 Task: Add Tea Tree Therapy Eucalyptus Chest Rub to the cart.
Action: Mouse pressed left at (332, 127)
Screenshot: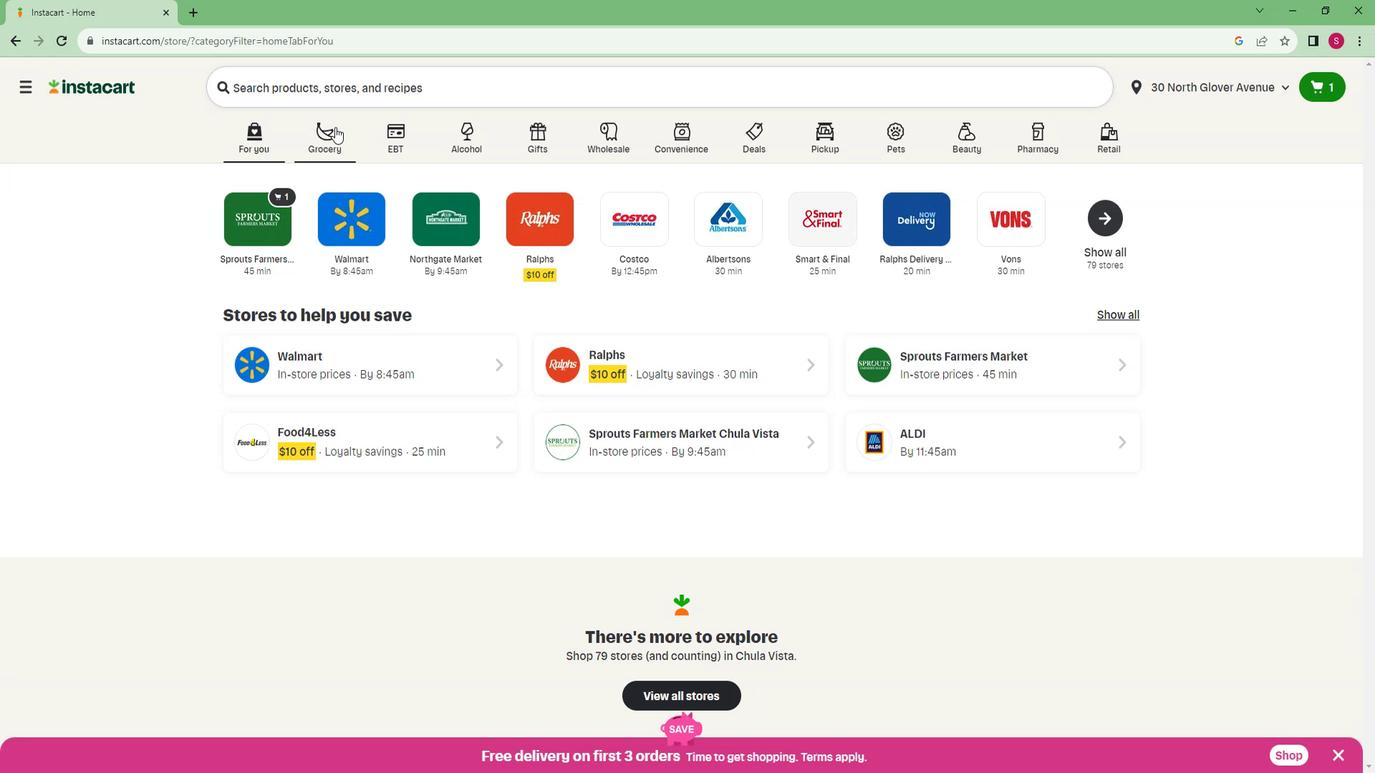 
Action: Mouse moved to (295, 426)
Screenshot: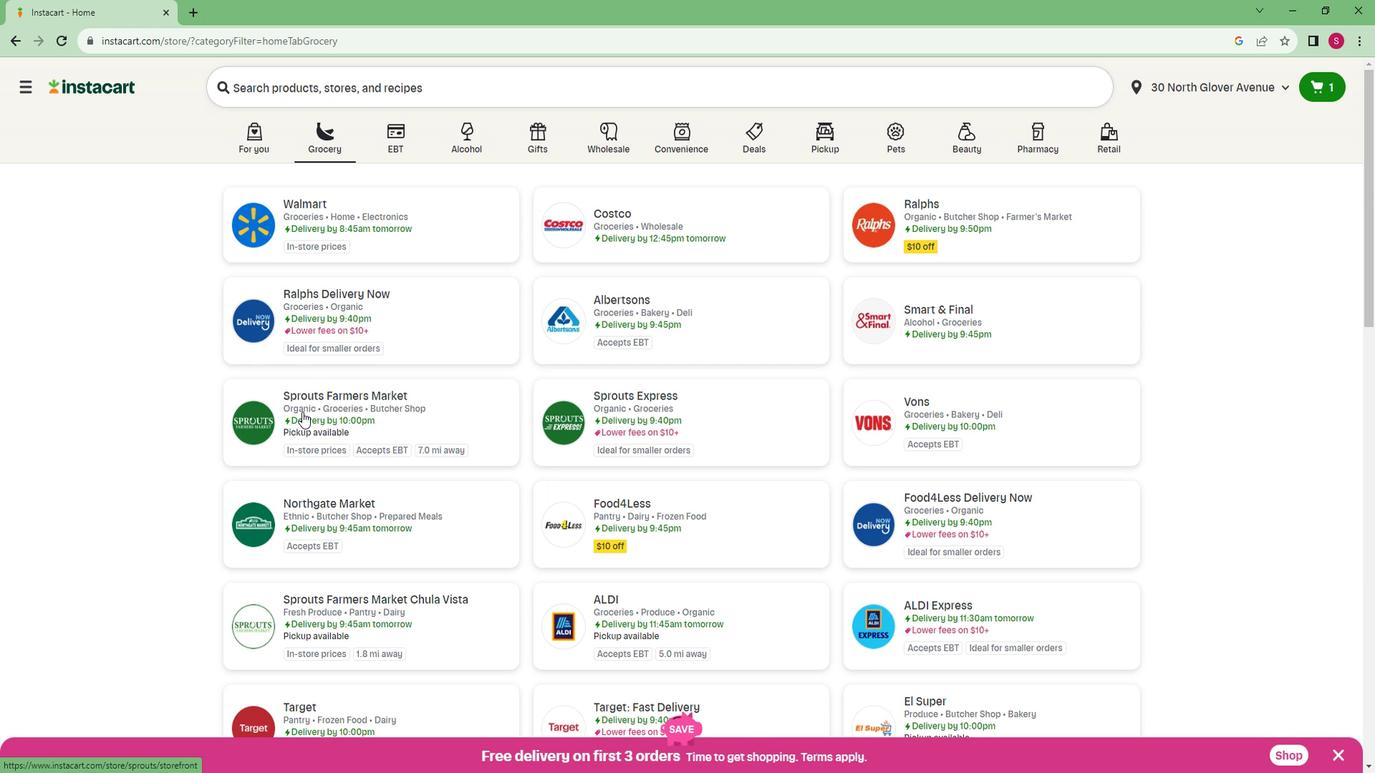 
Action: Mouse pressed left at (295, 426)
Screenshot: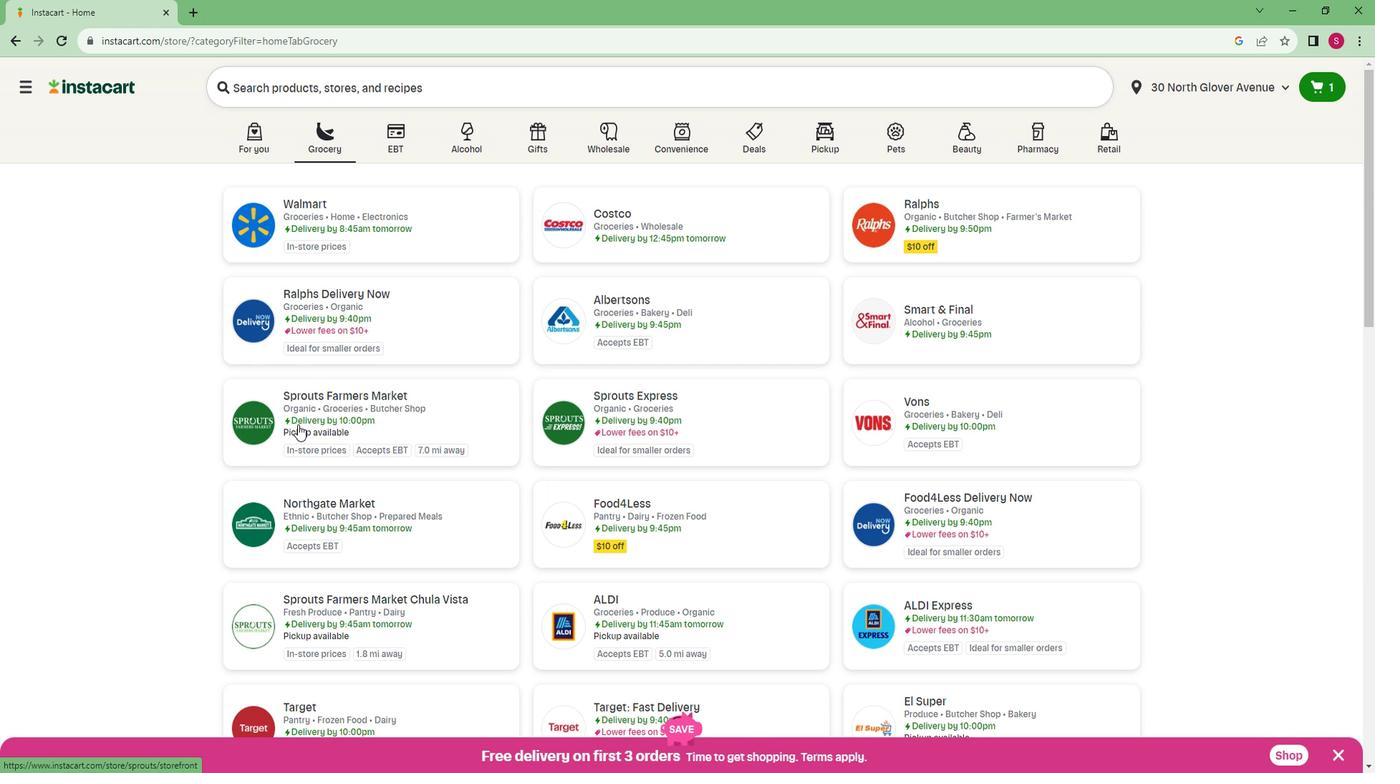 
Action: Mouse moved to (66, 528)
Screenshot: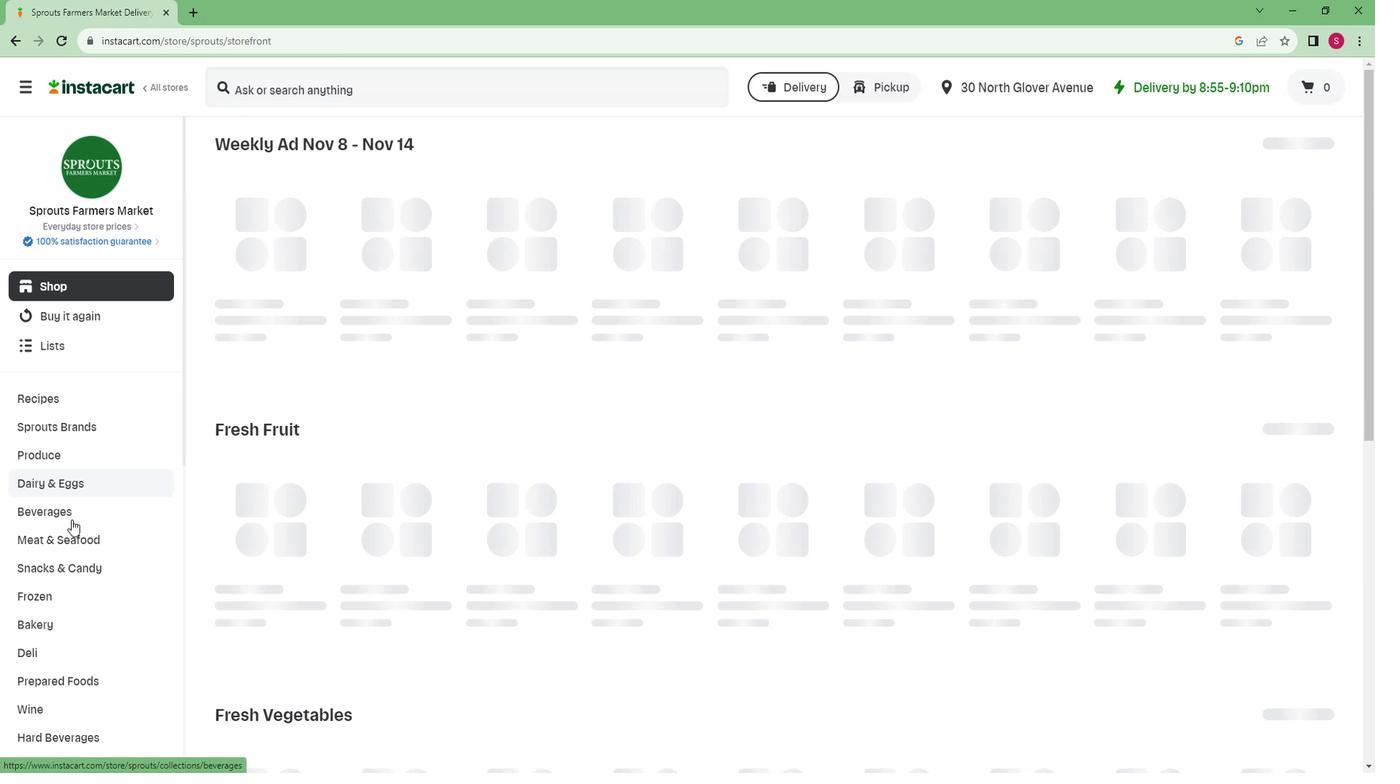 
Action: Mouse scrolled (66, 526) with delta (0, -1)
Screenshot: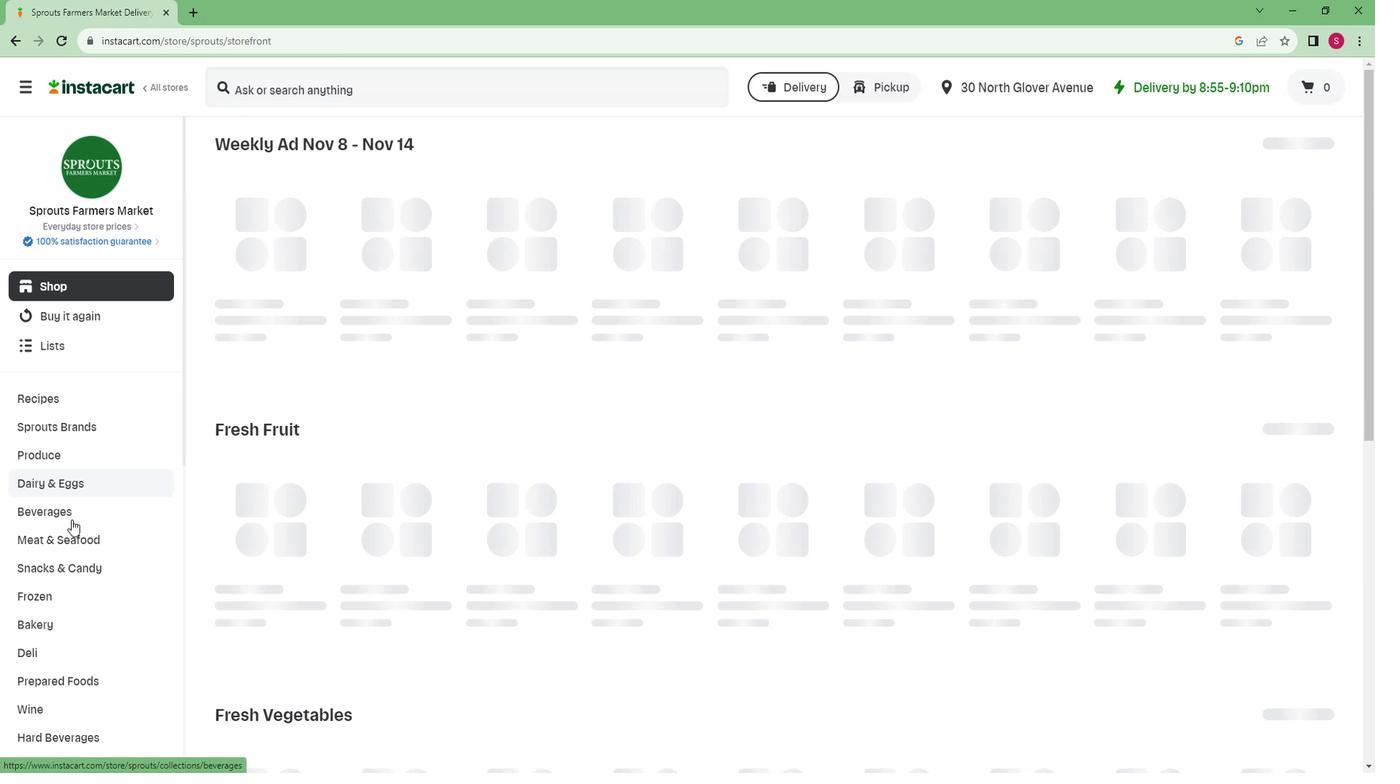 
Action: Mouse moved to (66, 528)
Screenshot: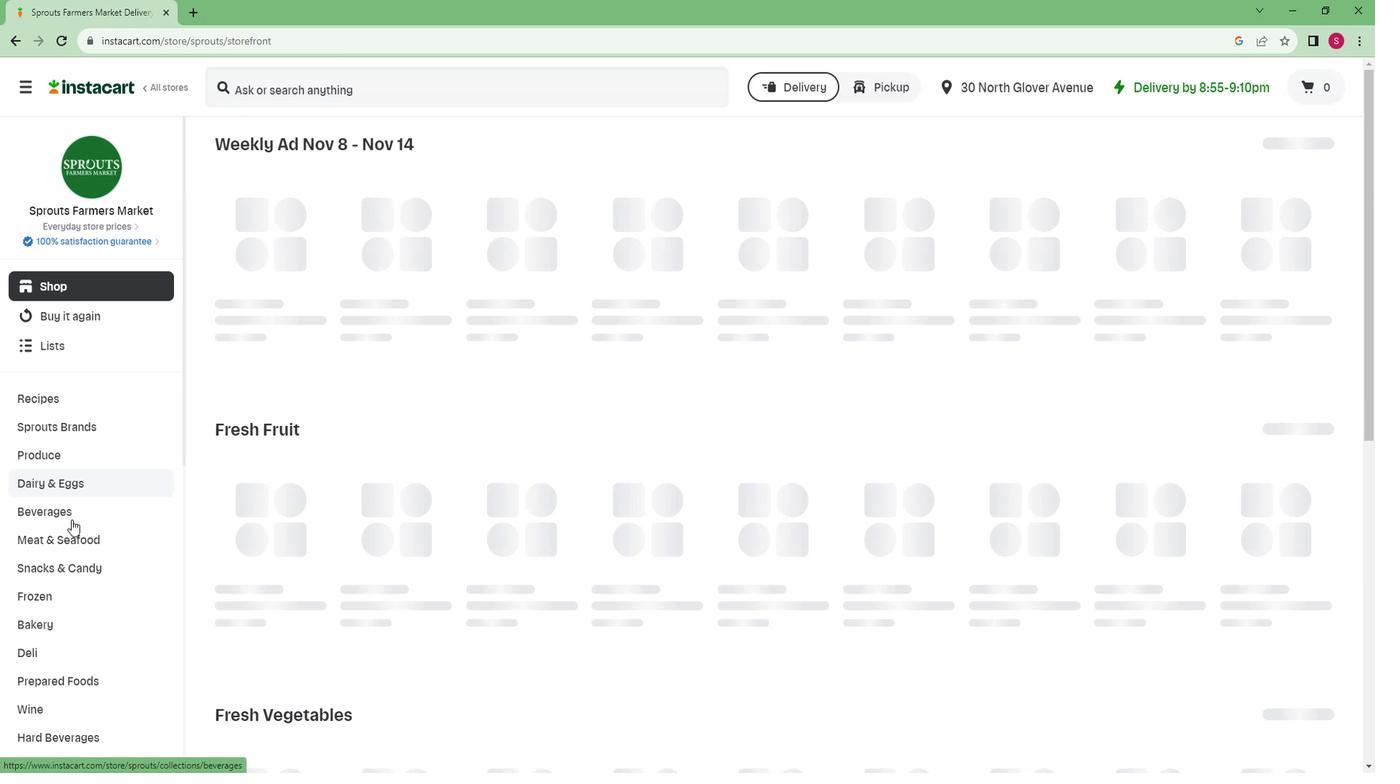 
Action: Mouse scrolled (66, 526) with delta (0, -1)
Screenshot: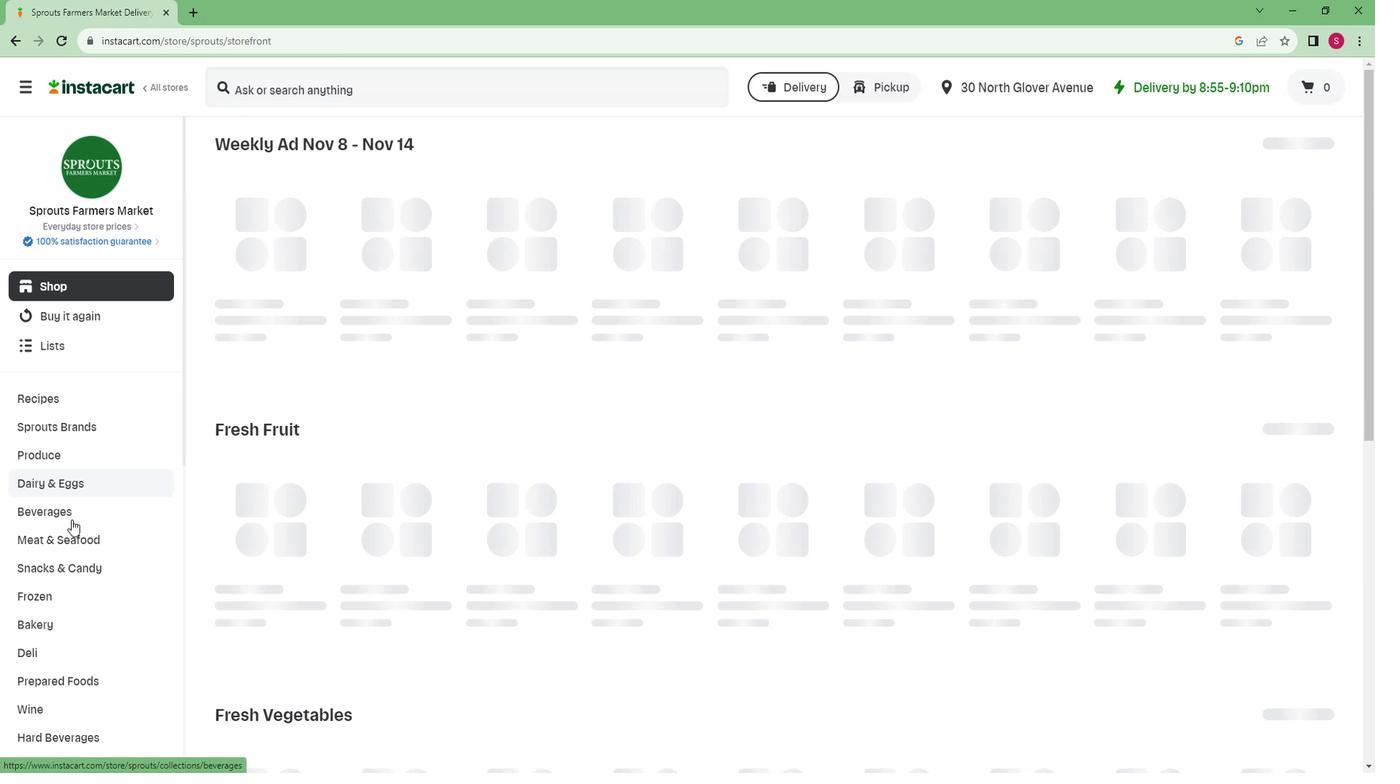 
Action: Mouse scrolled (66, 526) with delta (0, -1)
Screenshot: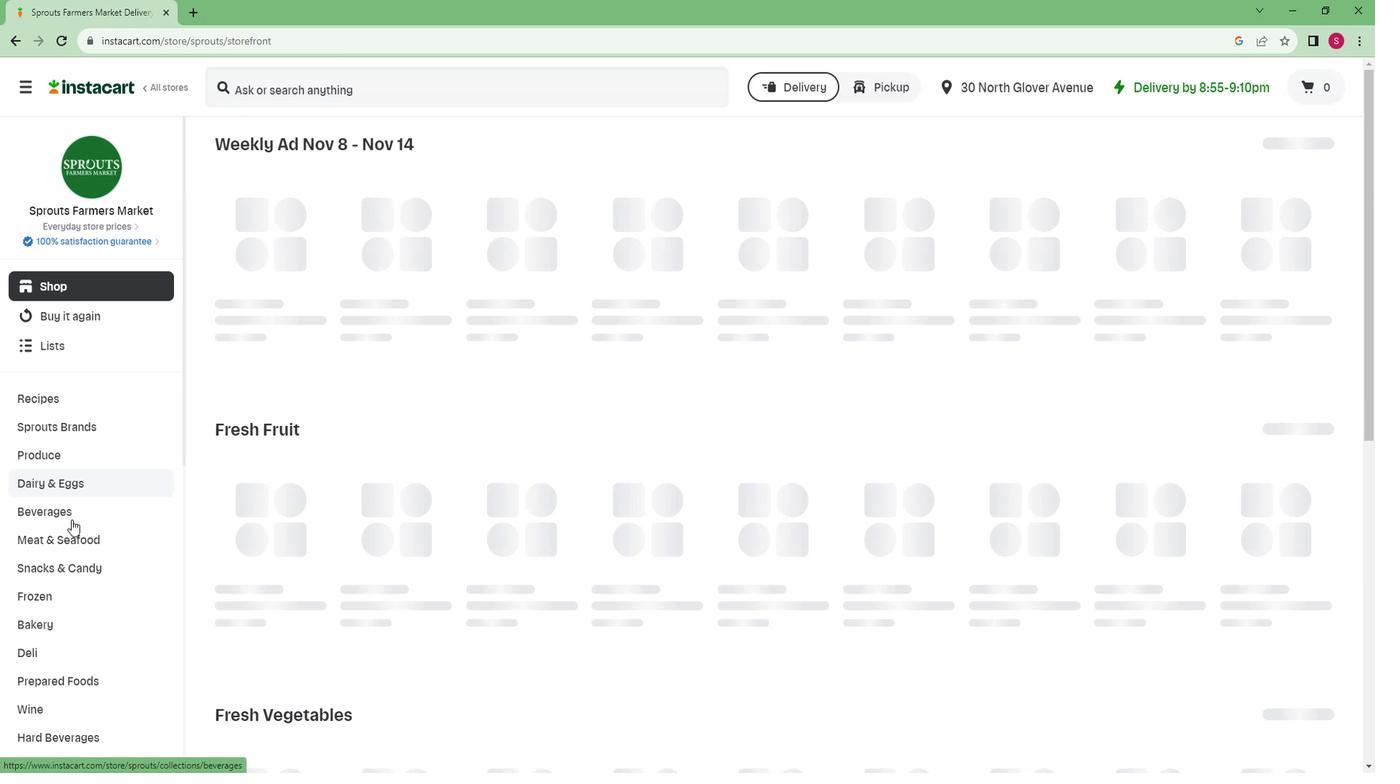 
Action: Mouse moved to (65, 528)
Screenshot: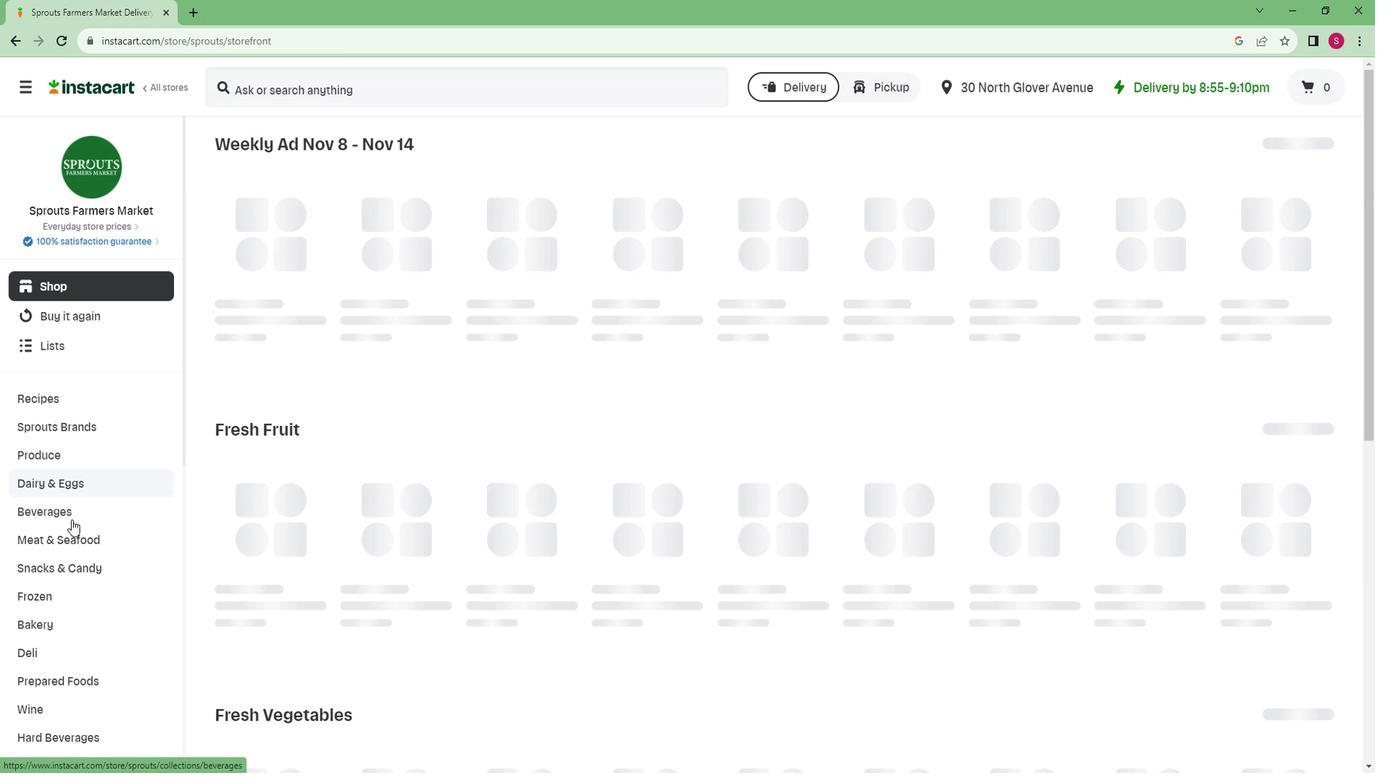 
Action: Mouse scrolled (65, 528) with delta (0, 0)
Screenshot: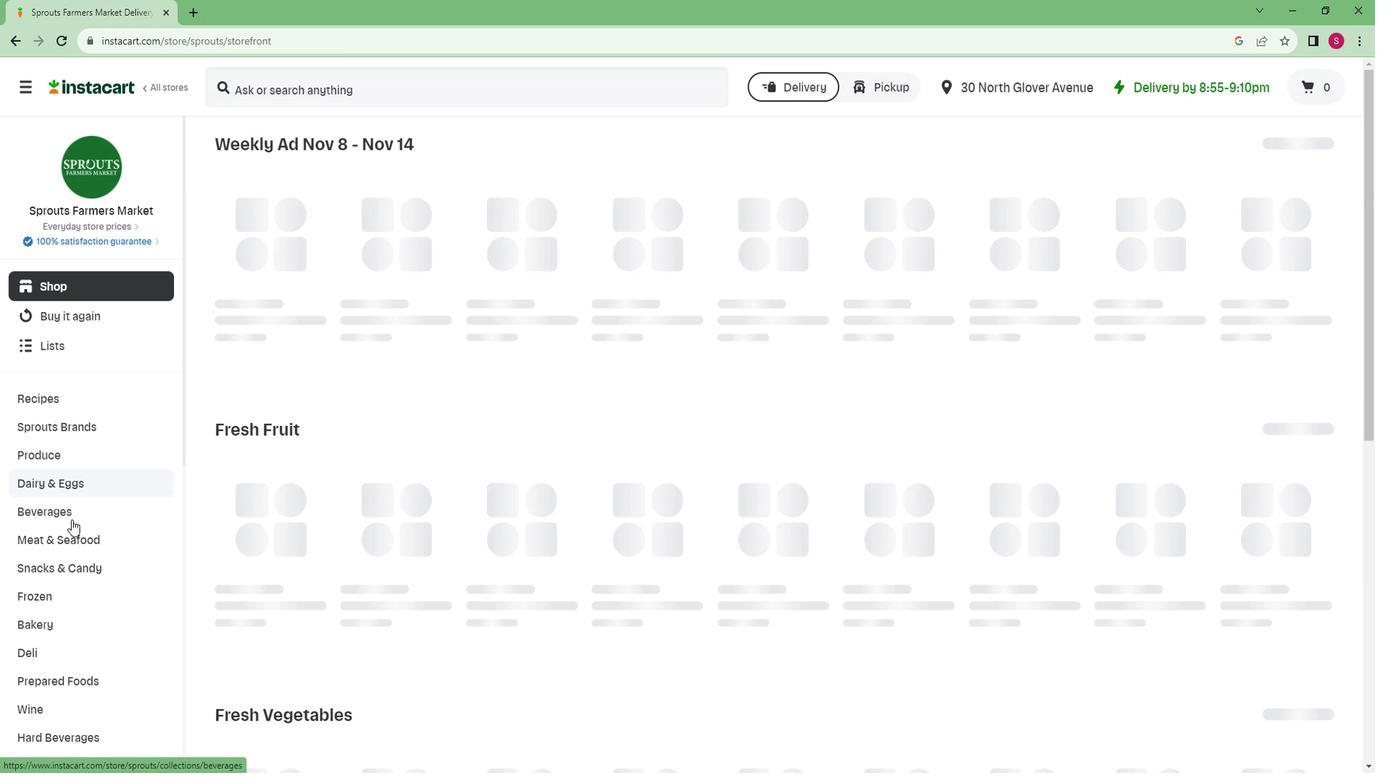 
Action: Mouse scrolled (65, 528) with delta (0, 0)
Screenshot: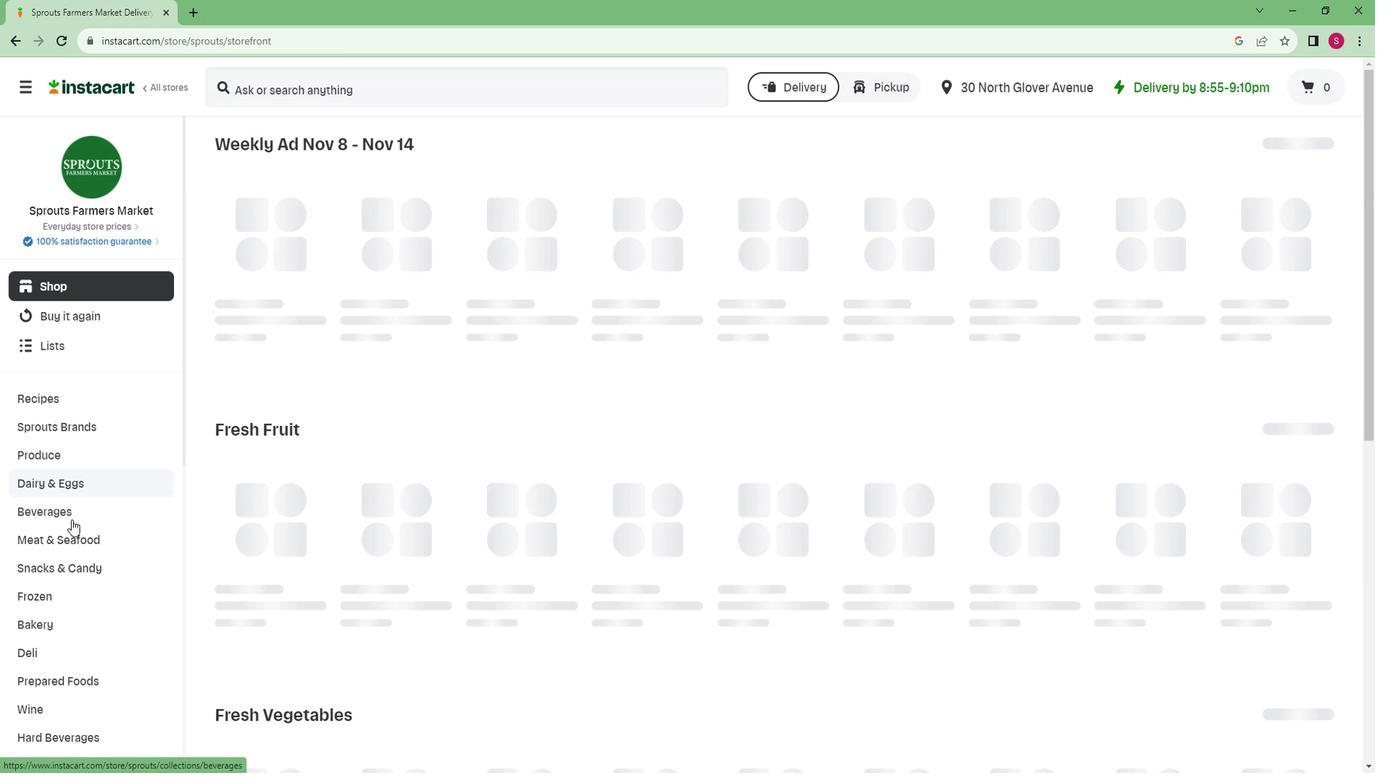 
Action: Mouse scrolled (65, 528) with delta (0, 0)
Screenshot: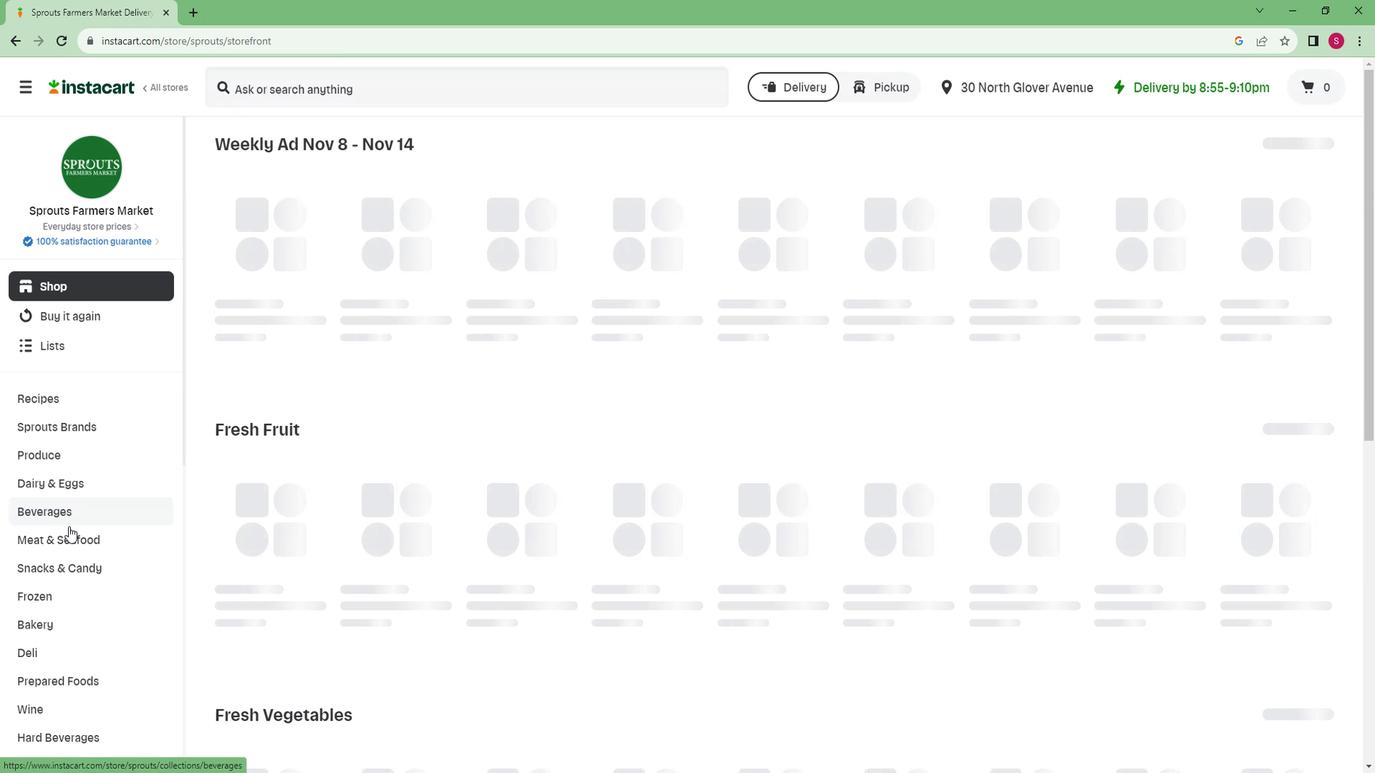 
Action: Mouse moved to (64, 529)
Screenshot: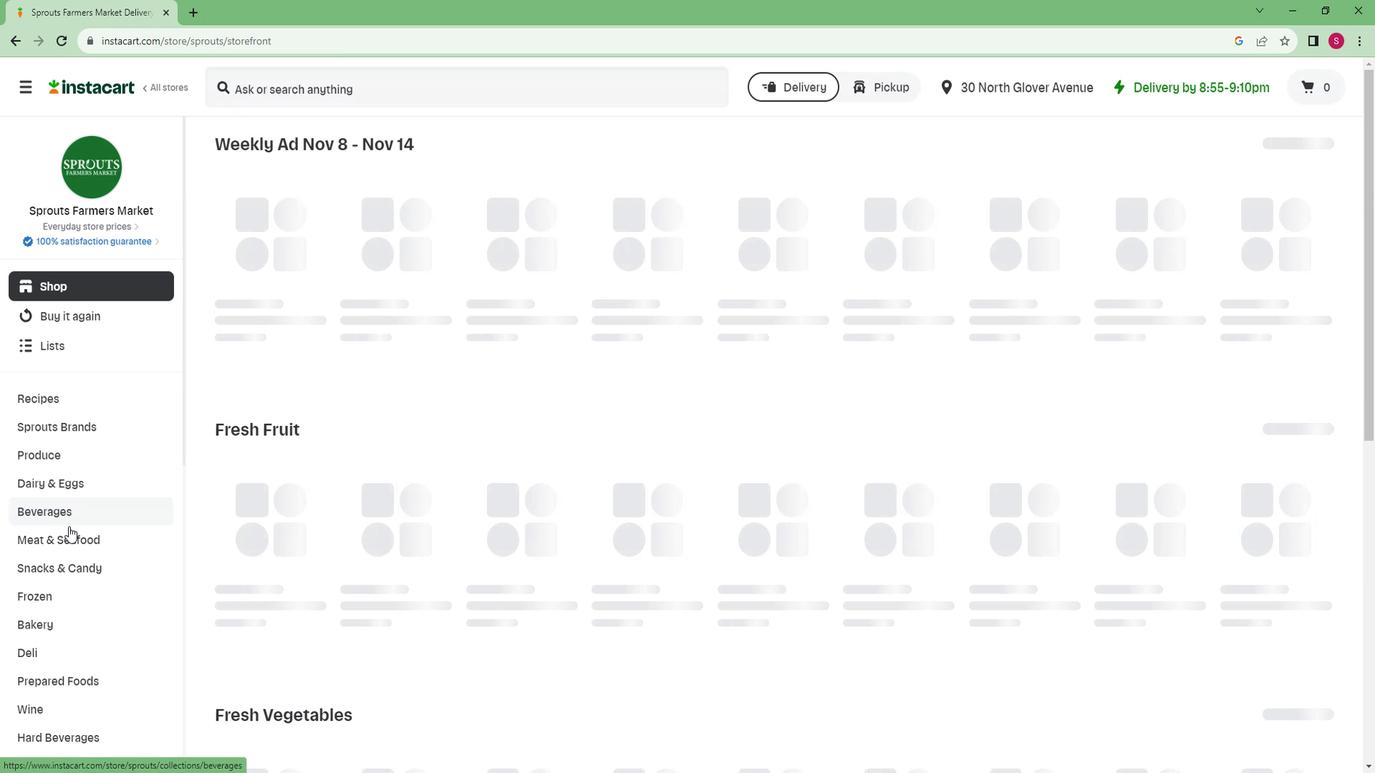 
Action: Mouse scrolled (64, 528) with delta (0, 0)
Screenshot: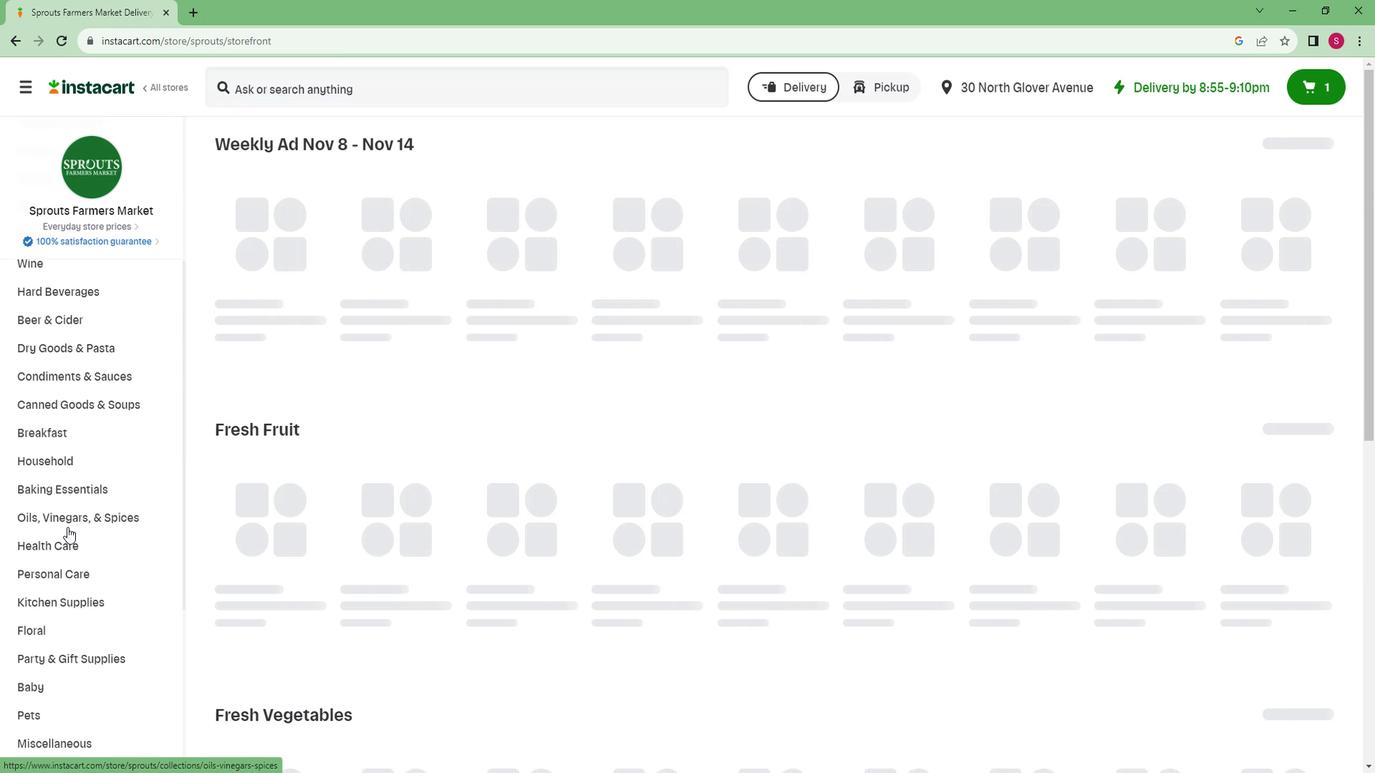 
Action: Mouse scrolled (64, 528) with delta (0, 0)
Screenshot: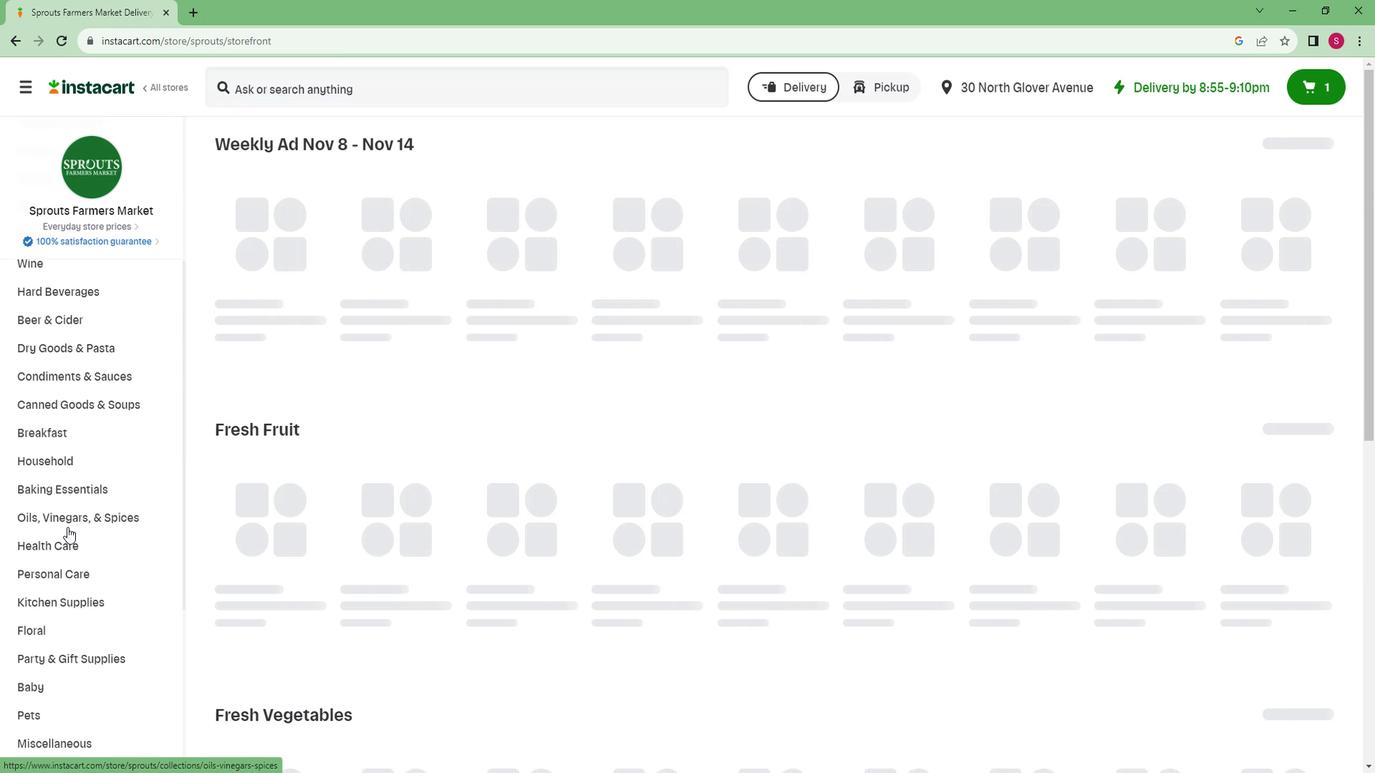 
Action: Mouse scrolled (64, 528) with delta (0, 0)
Screenshot: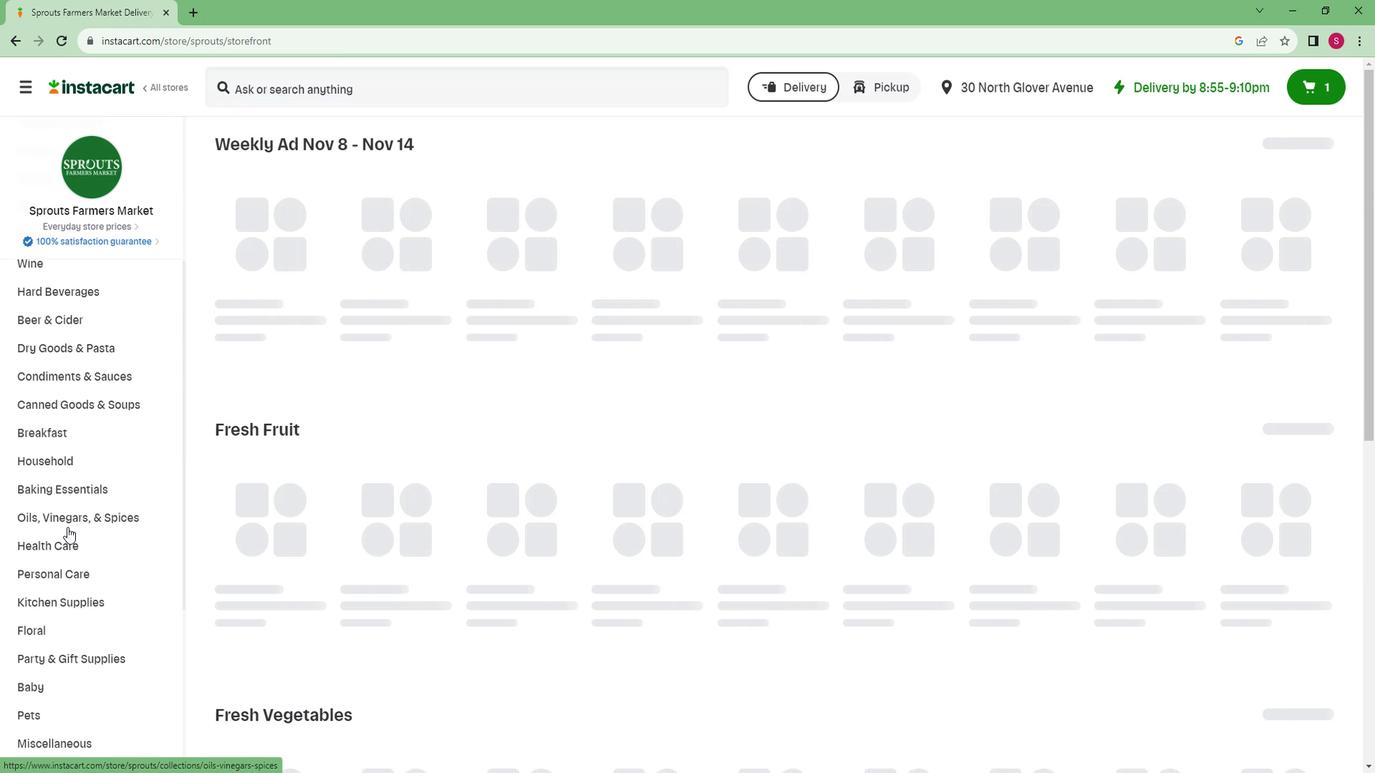 
Action: Mouse scrolled (64, 528) with delta (0, 0)
Screenshot: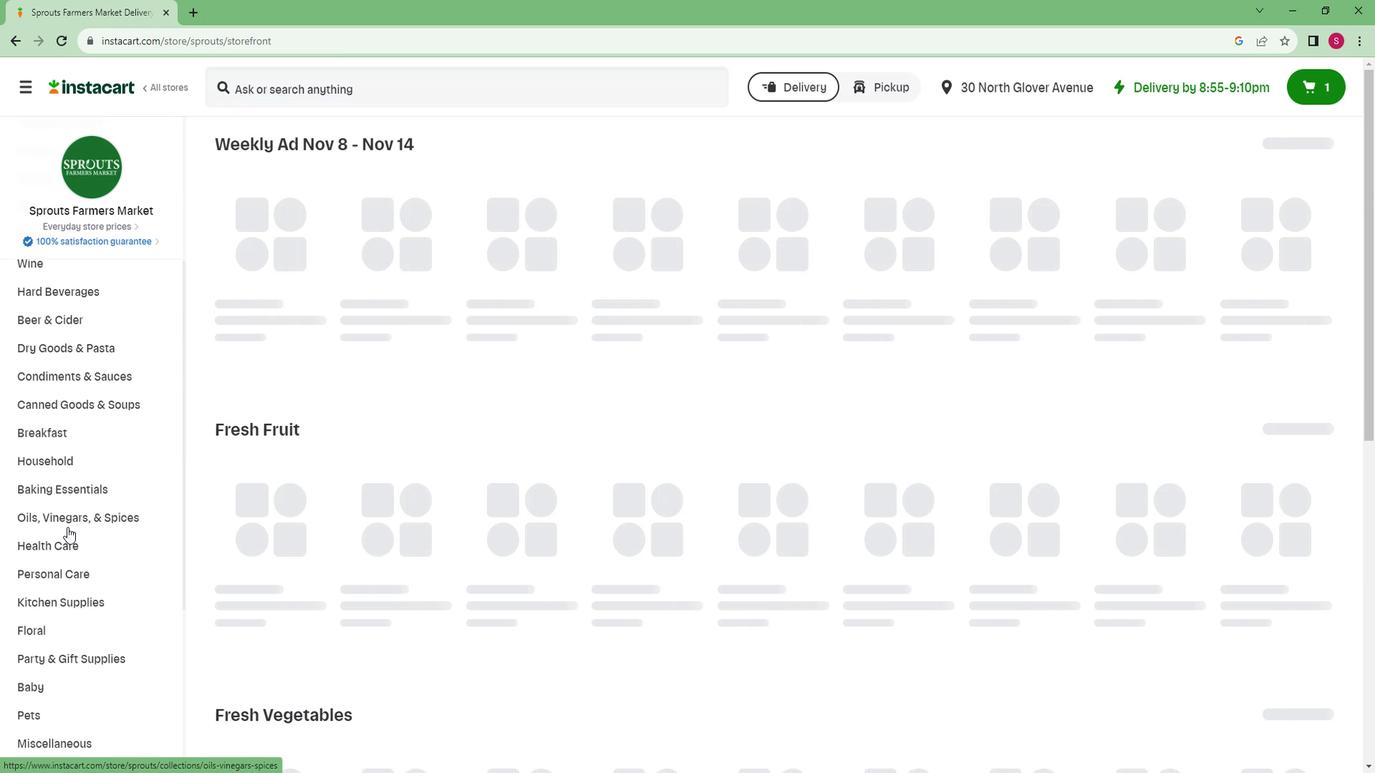 
Action: Mouse scrolled (64, 528) with delta (0, 0)
Screenshot: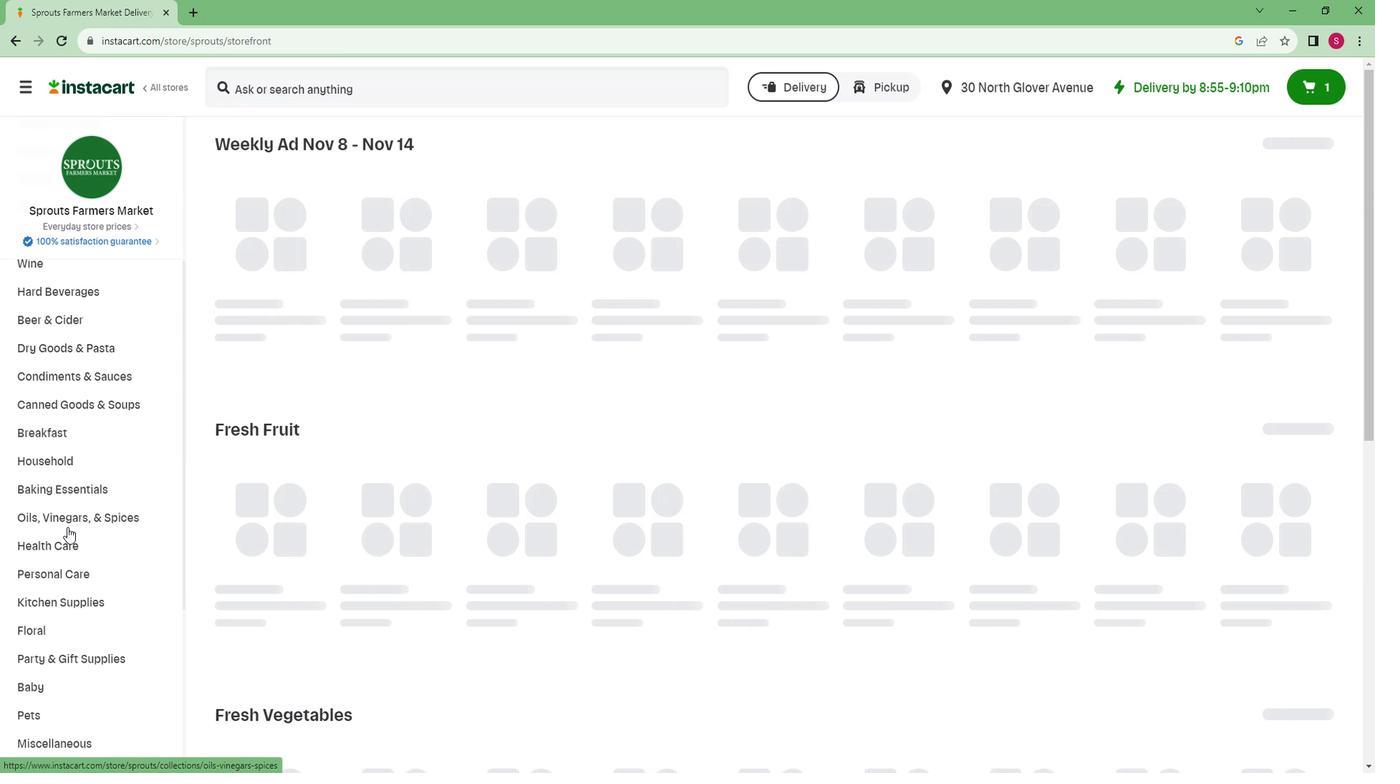 
Action: Mouse scrolled (64, 528) with delta (0, 0)
Screenshot: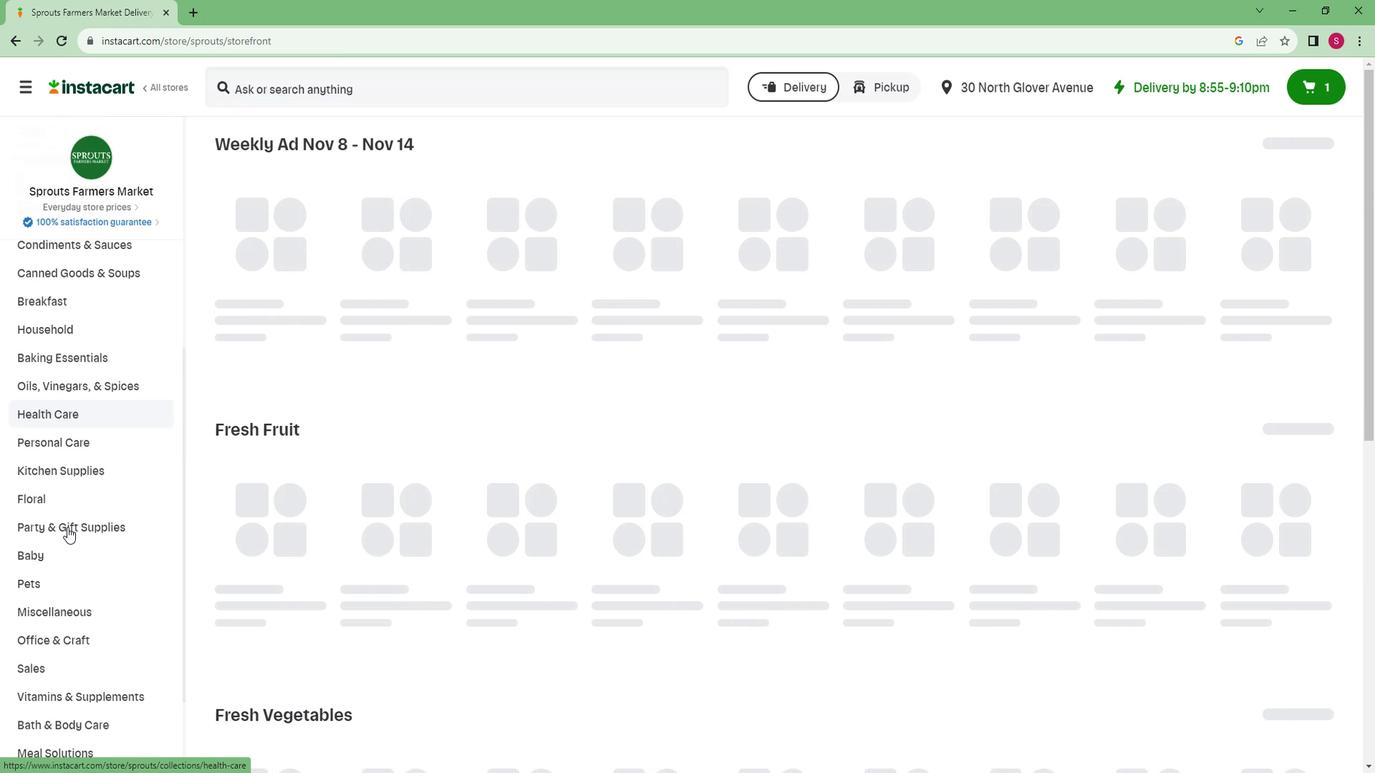 
Action: Mouse scrolled (64, 528) with delta (0, 0)
Screenshot: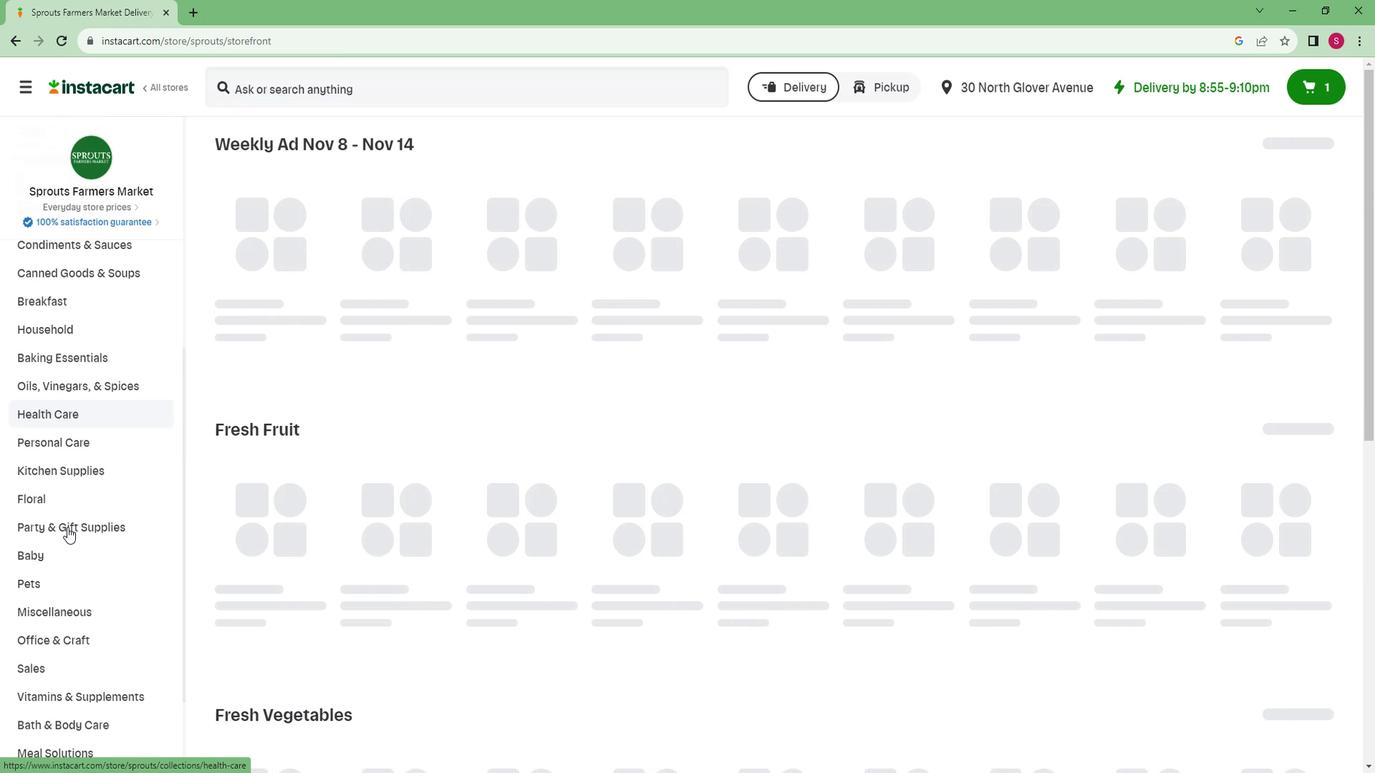 
Action: Mouse scrolled (64, 528) with delta (0, 0)
Screenshot: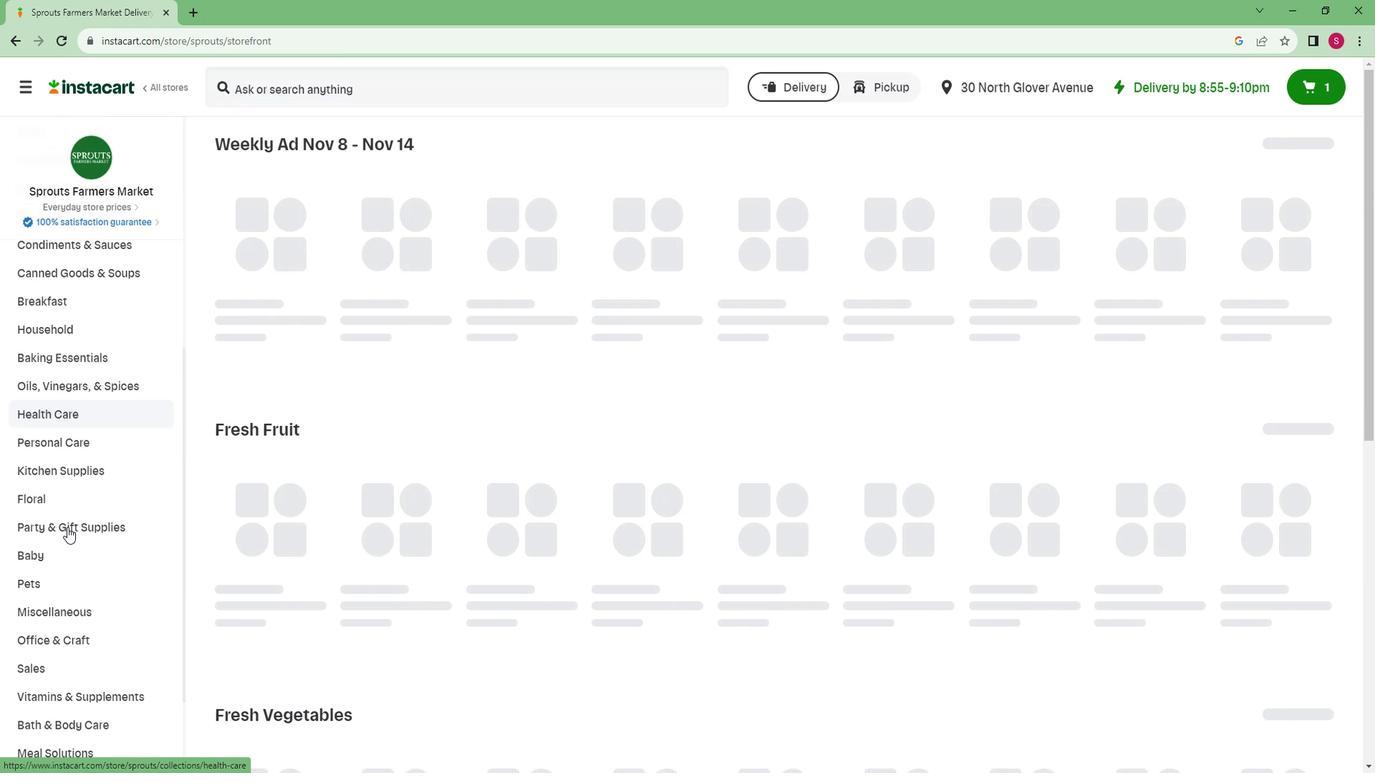 
Action: Mouse scrolled (64, 528) with delta (0, 0)
Screenshot: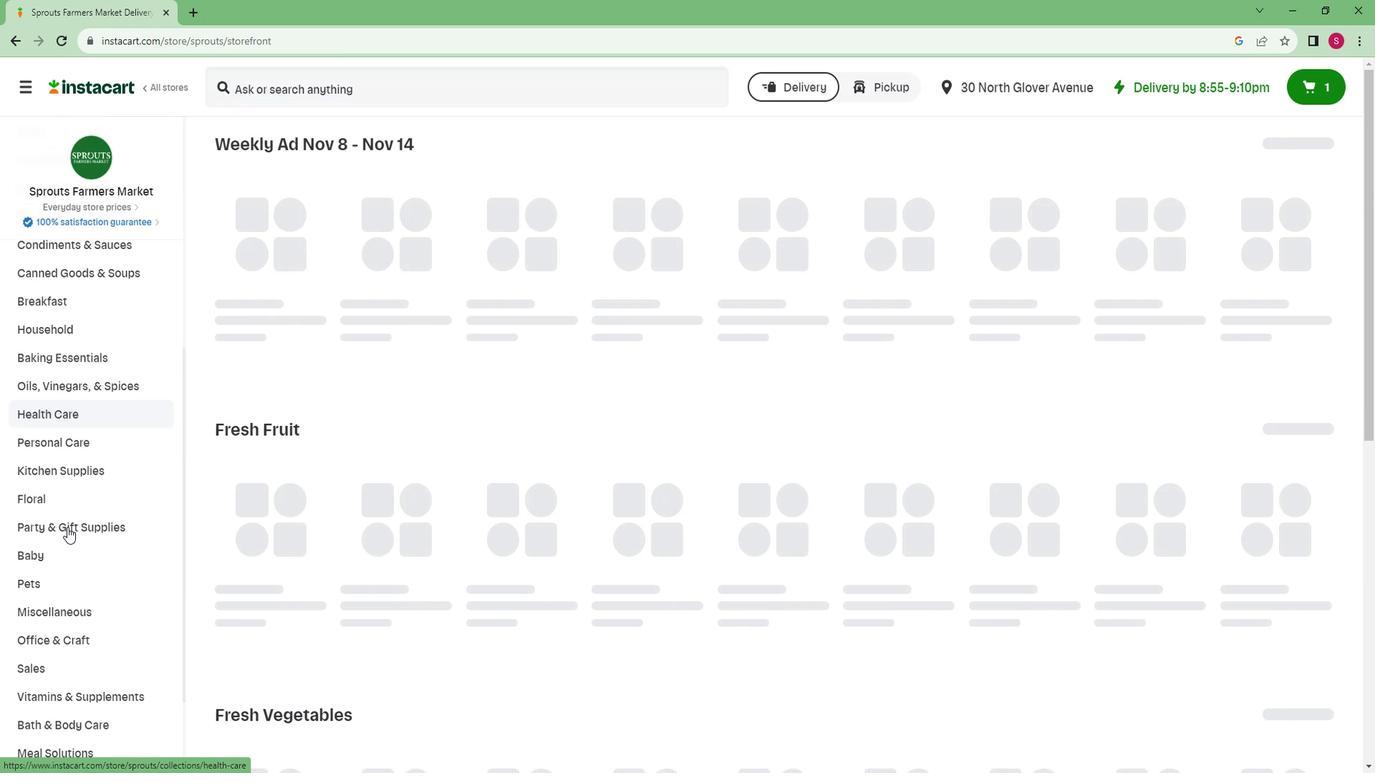 
Action: Mouse scrolled (64, 528) with delta (0, 0)
Screenshot: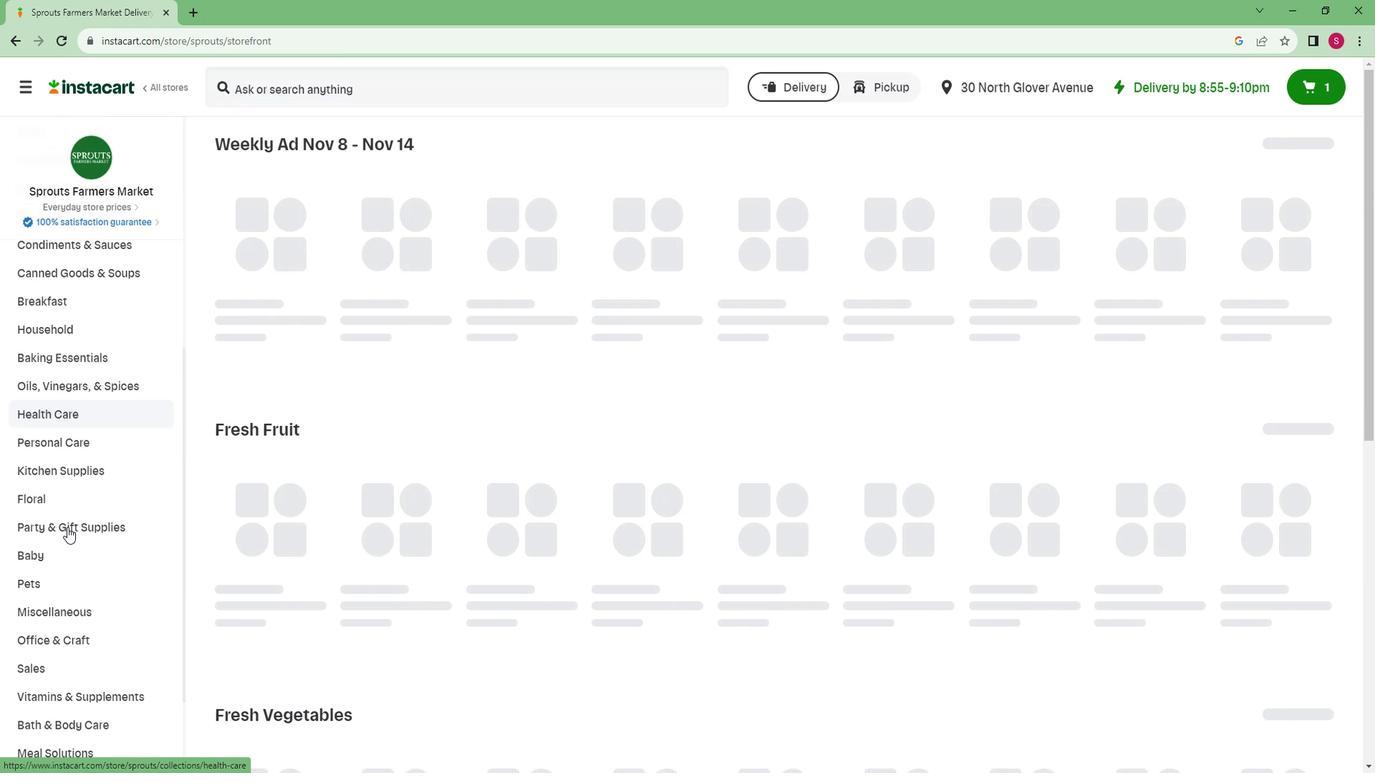 
Action: Mouse moved to (34, 720)
Screenshot: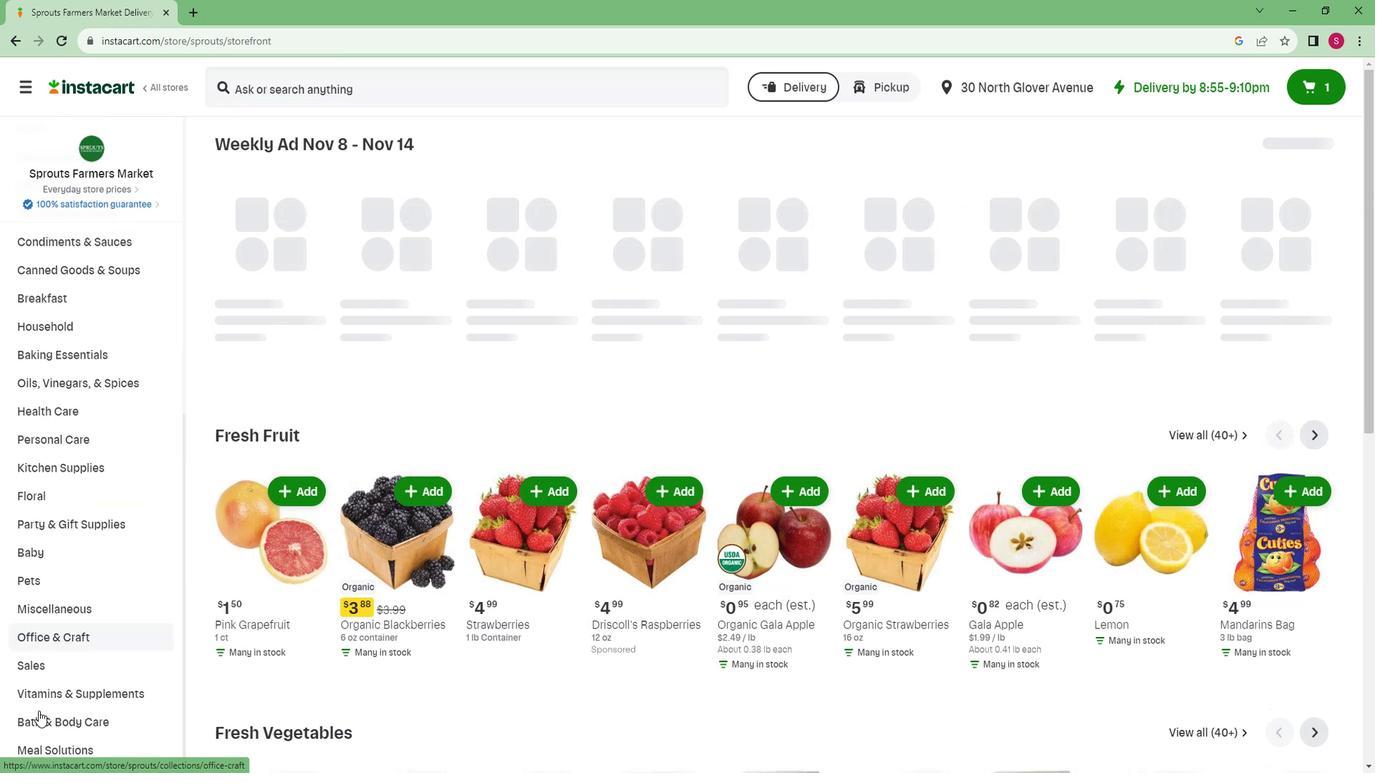 
Action: Mouse pressed left at (34, 720)
Screenshot: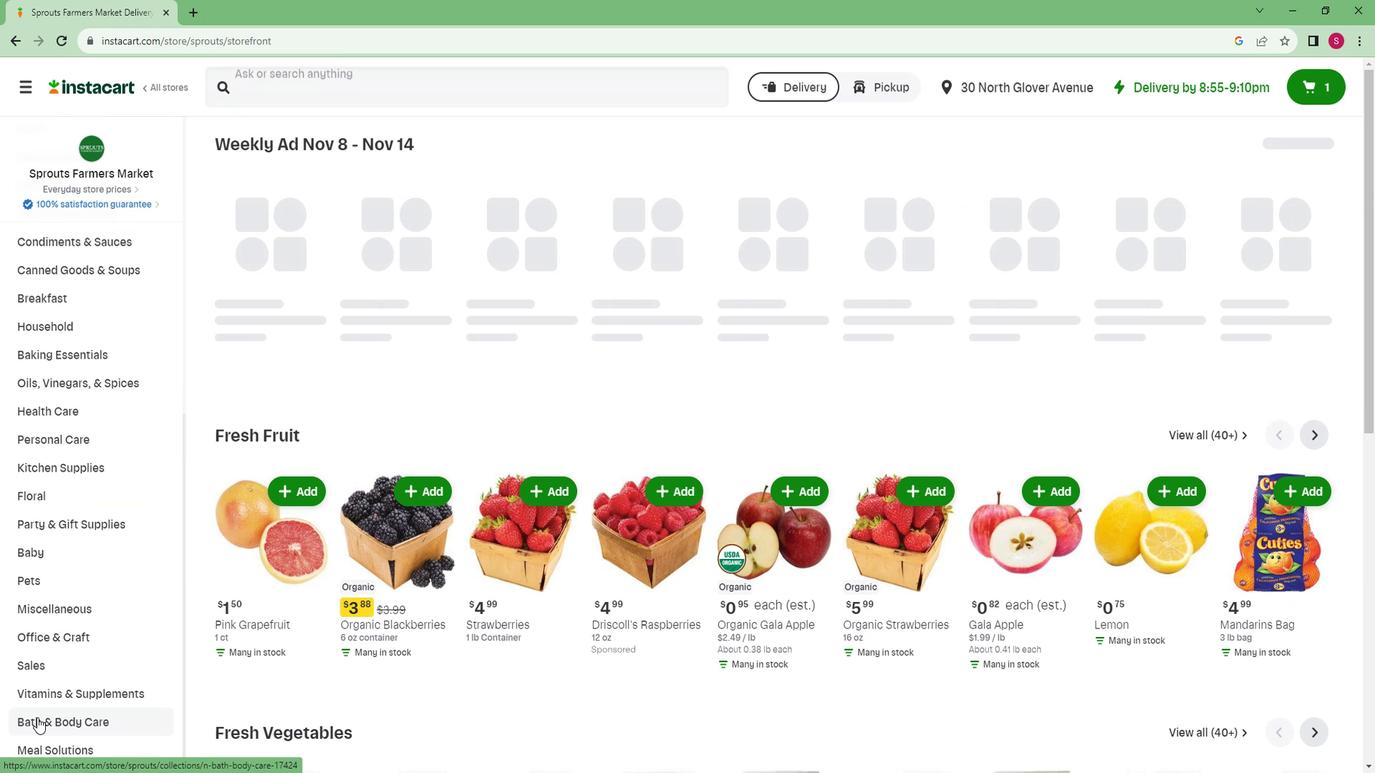 
Action: Mouse moved to (91, 680)
Screenshot: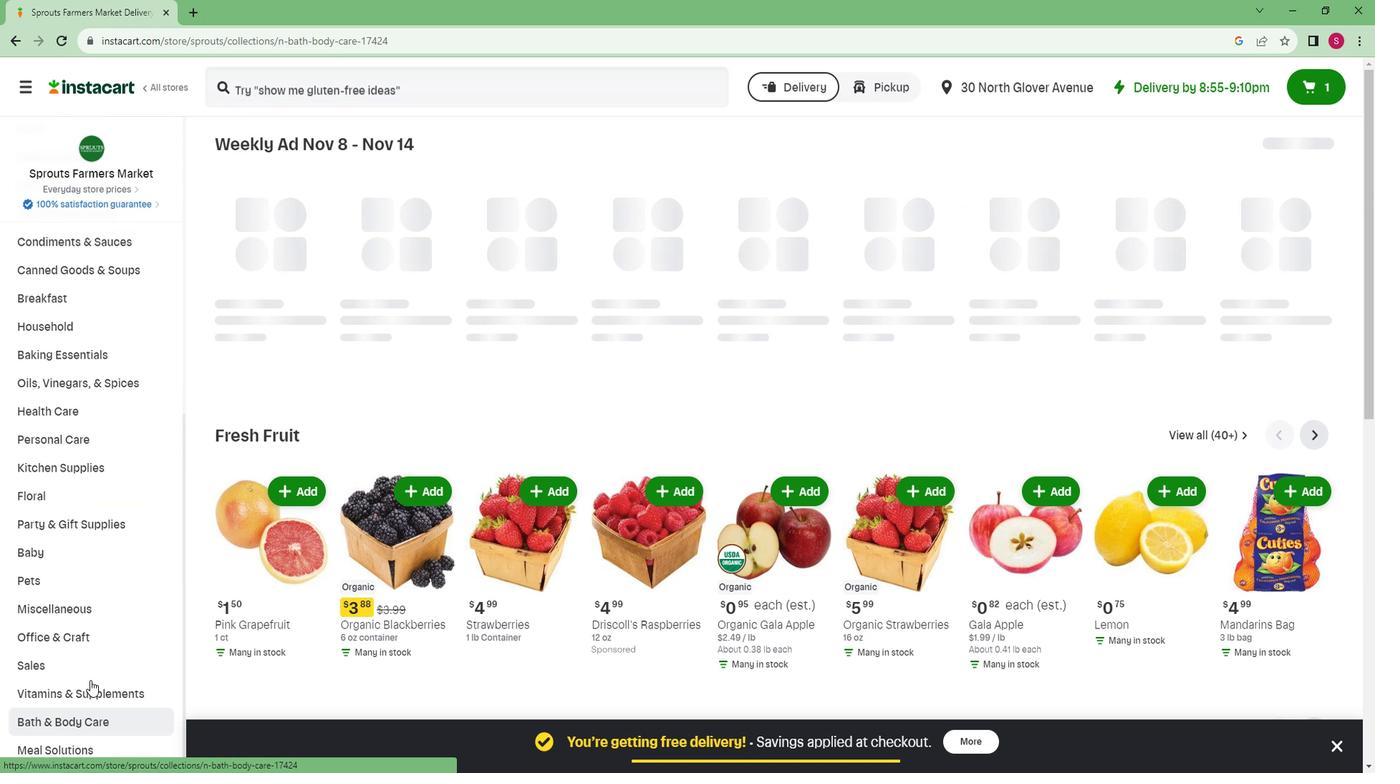 
Action: Mouse scrolled (91, 680) with delta (0, 0)
Screenshot: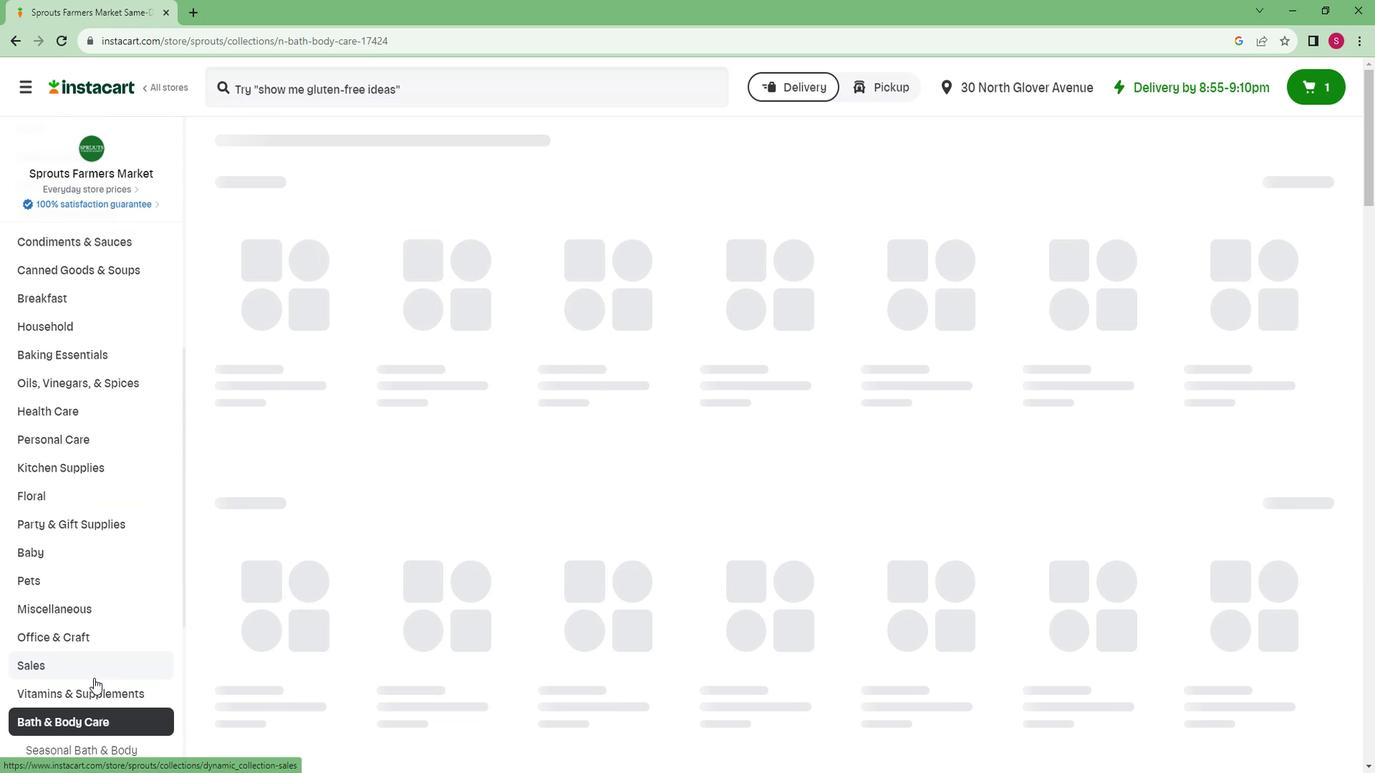 
Action: Mouse scrolled (91, 680) with delta (0, 0)
Screenshot: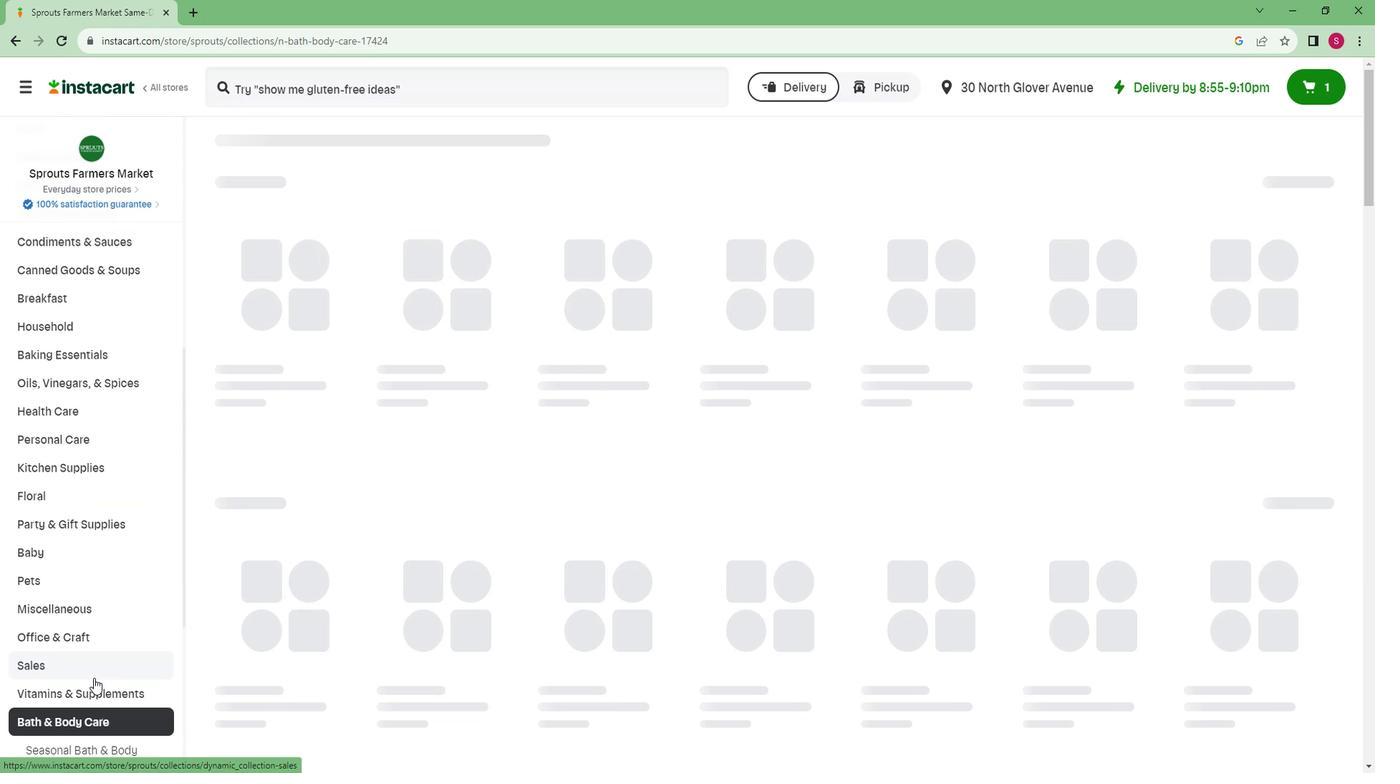 
Action: Mouse scrolled (91, 680) with delta (0, 0)
Screenshot: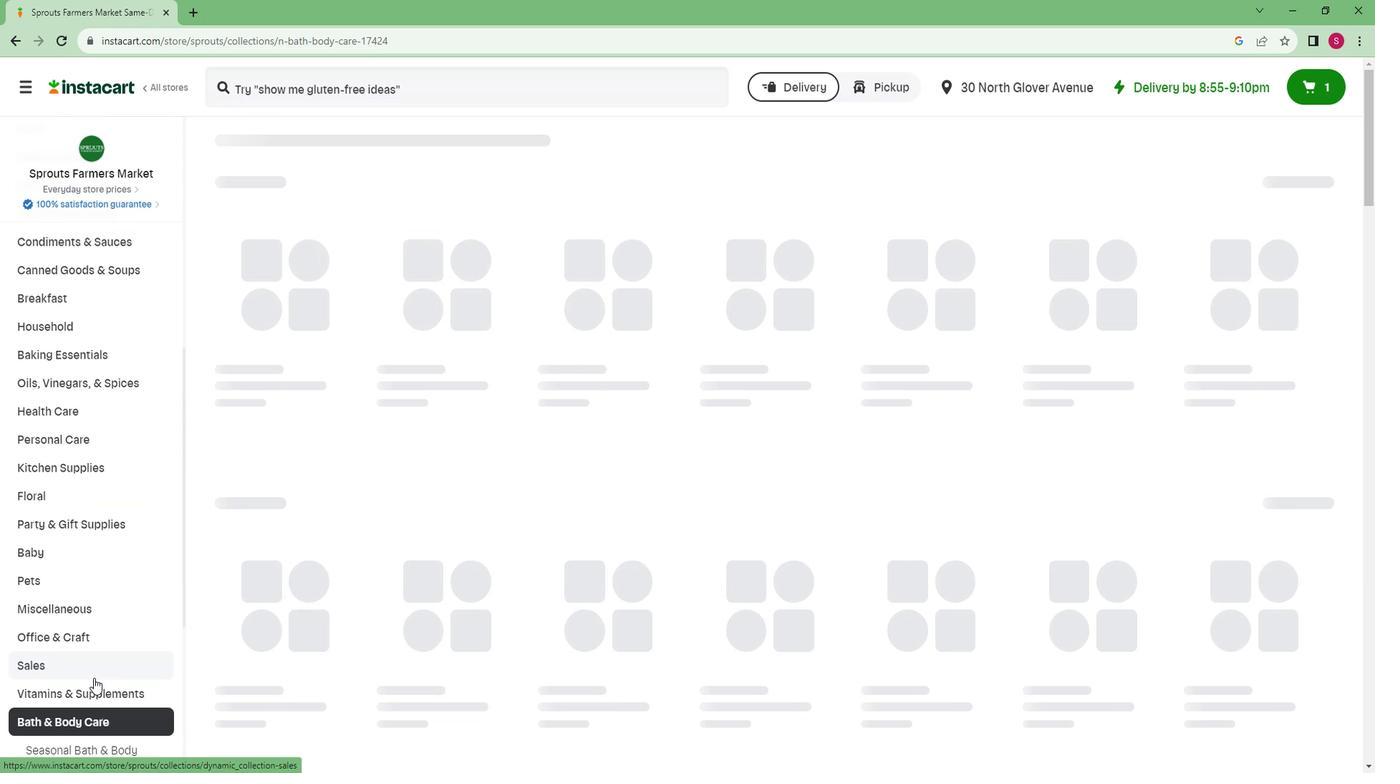 
Action: Mouse scrolled (91, 680) with delta (0, 0)
Screenshot: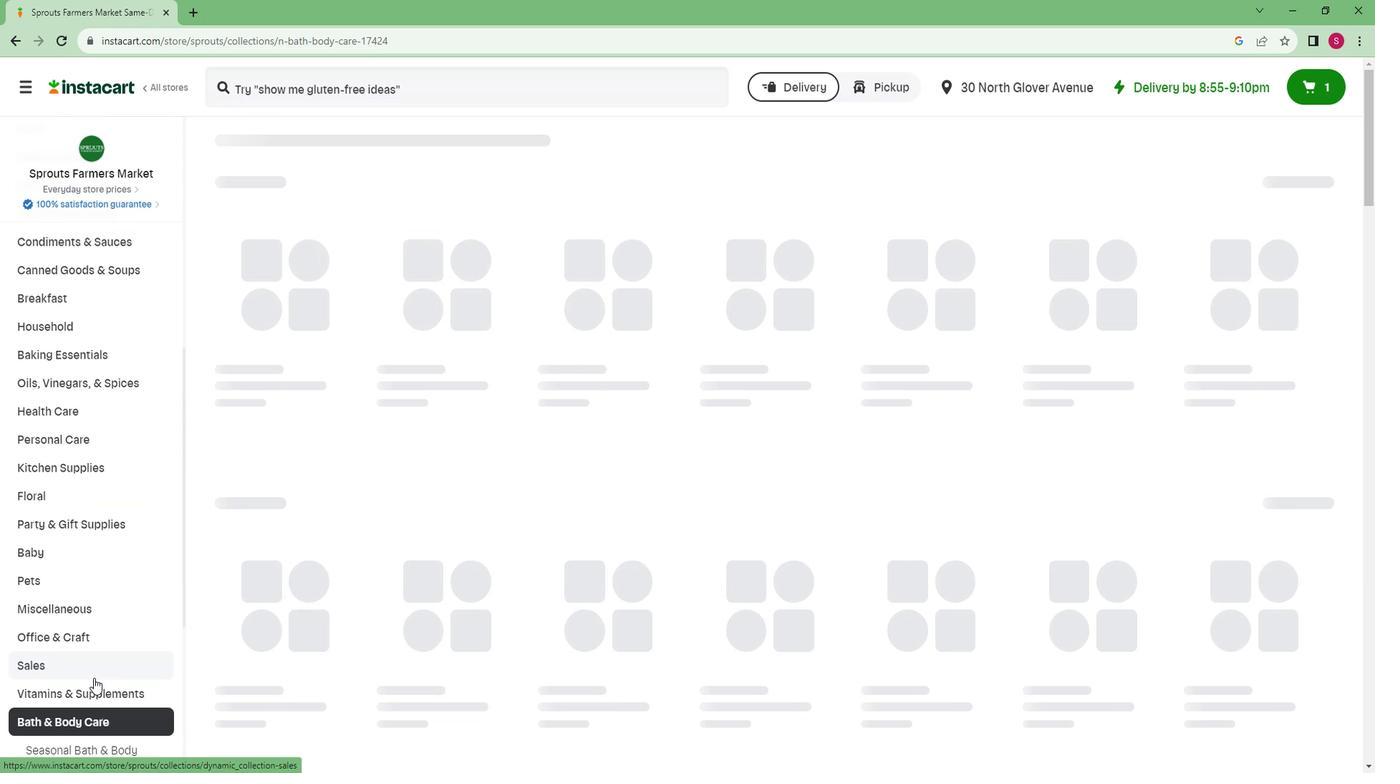 
Action: Mouse scrolled (91, 680) with delta (0, 0)
Screenshot: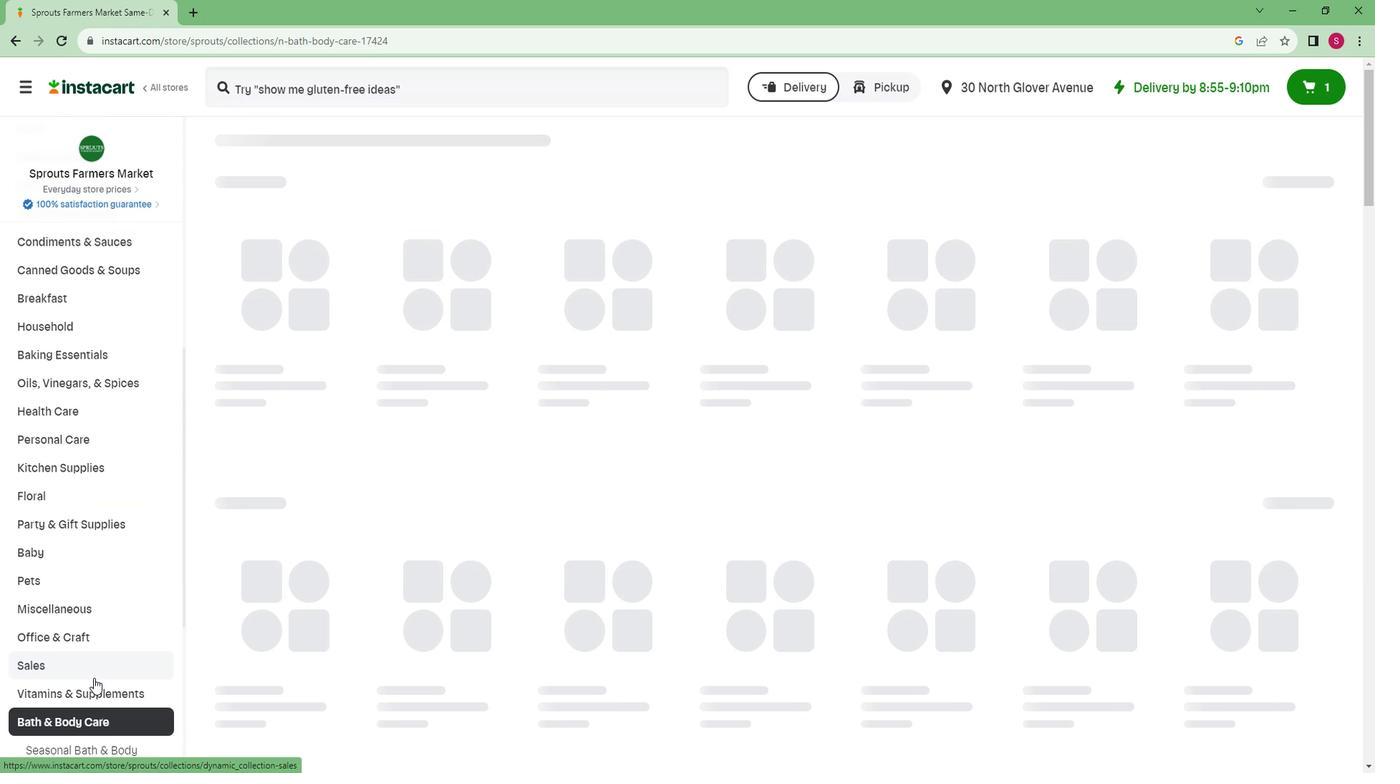 
Action: Mouse scrolled (91, 680) with delta (0, 0)
Screenshot: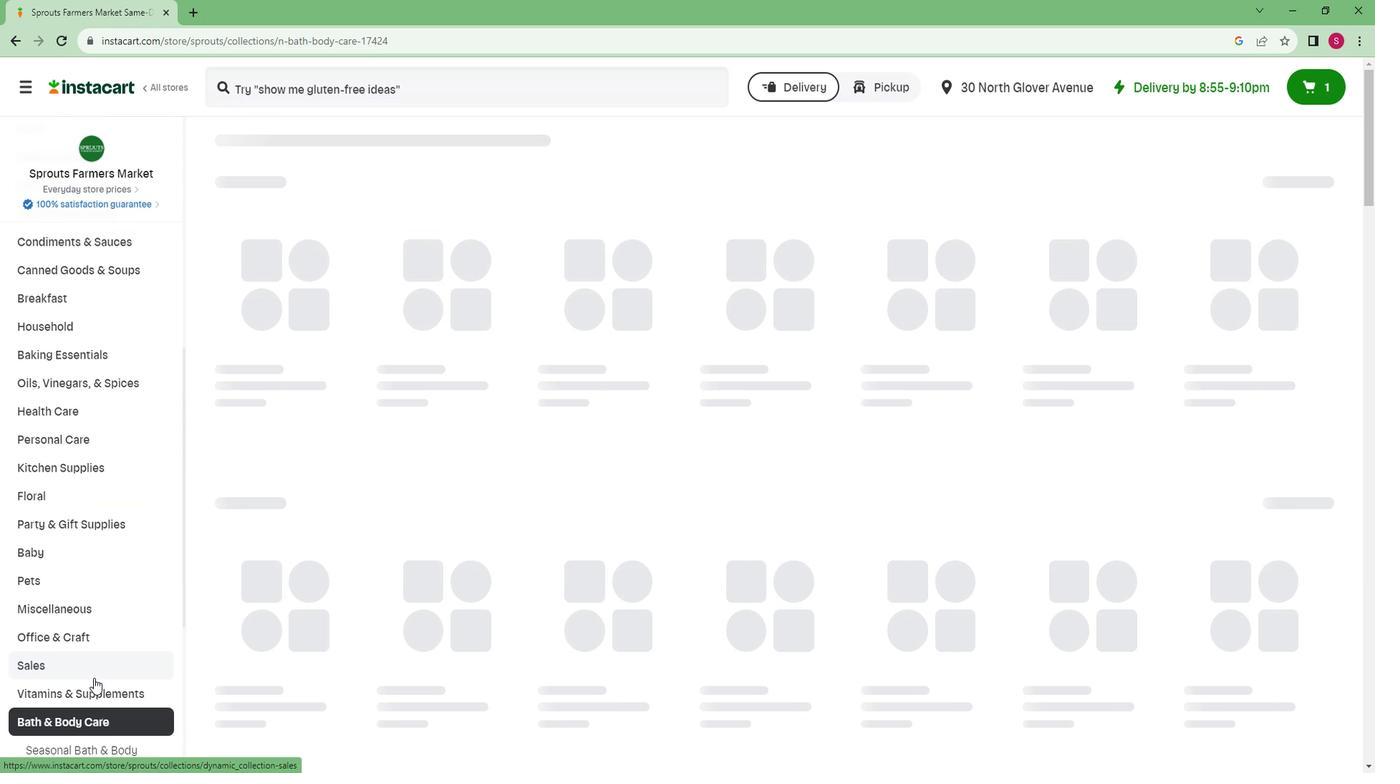 
Action: Mouse scrolled (91, 680) with delta (0, 0)
Screenshot: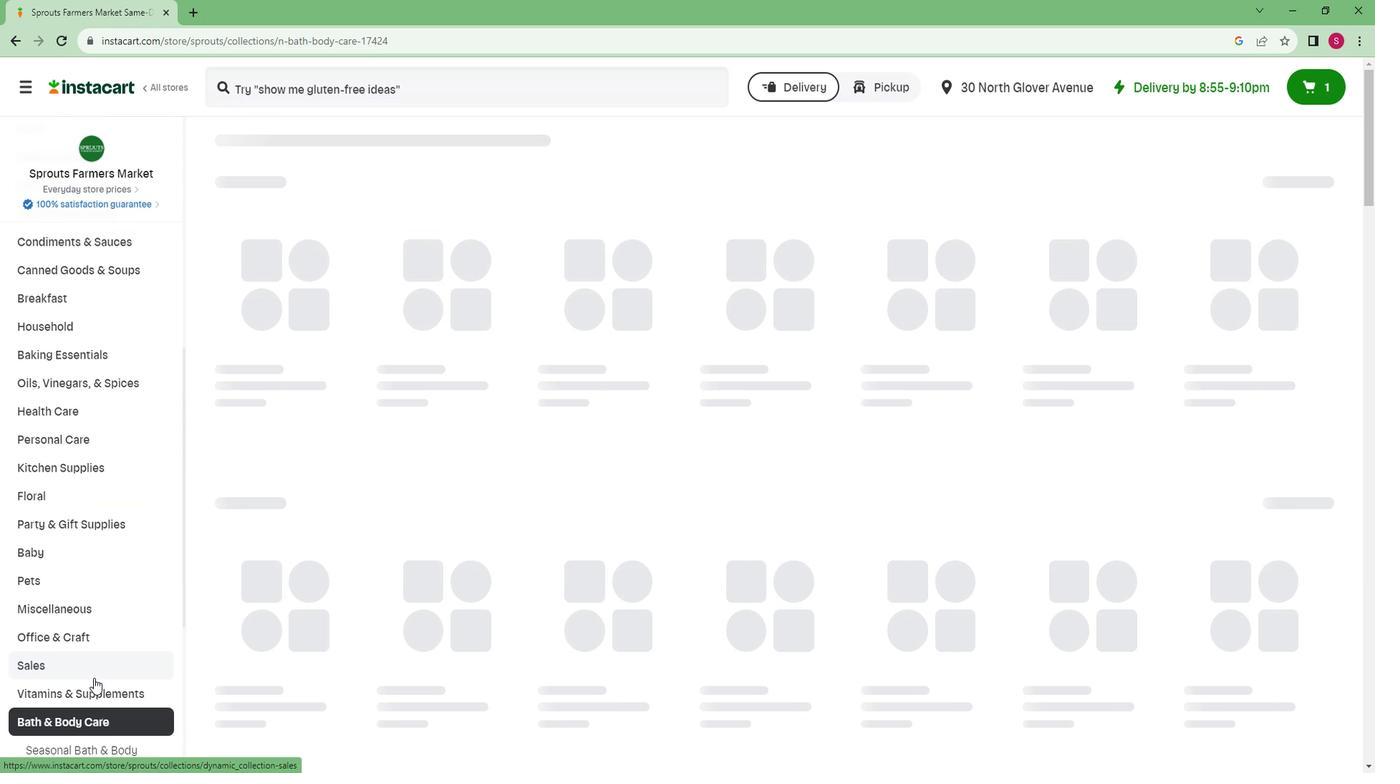 
Action: Mouse moved to (92, 664)
Screenshot: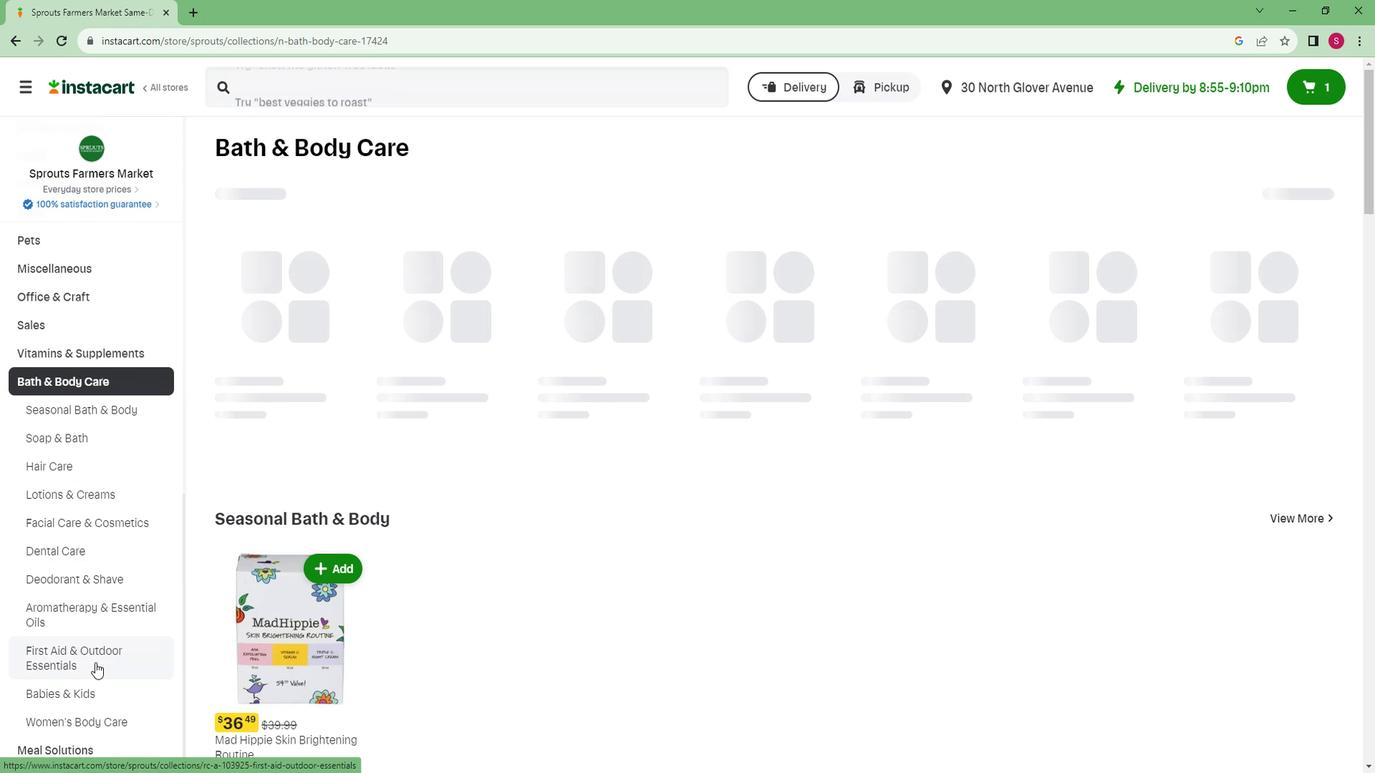 
Action: Mouse pressed left at (92, 664)
Screenshot: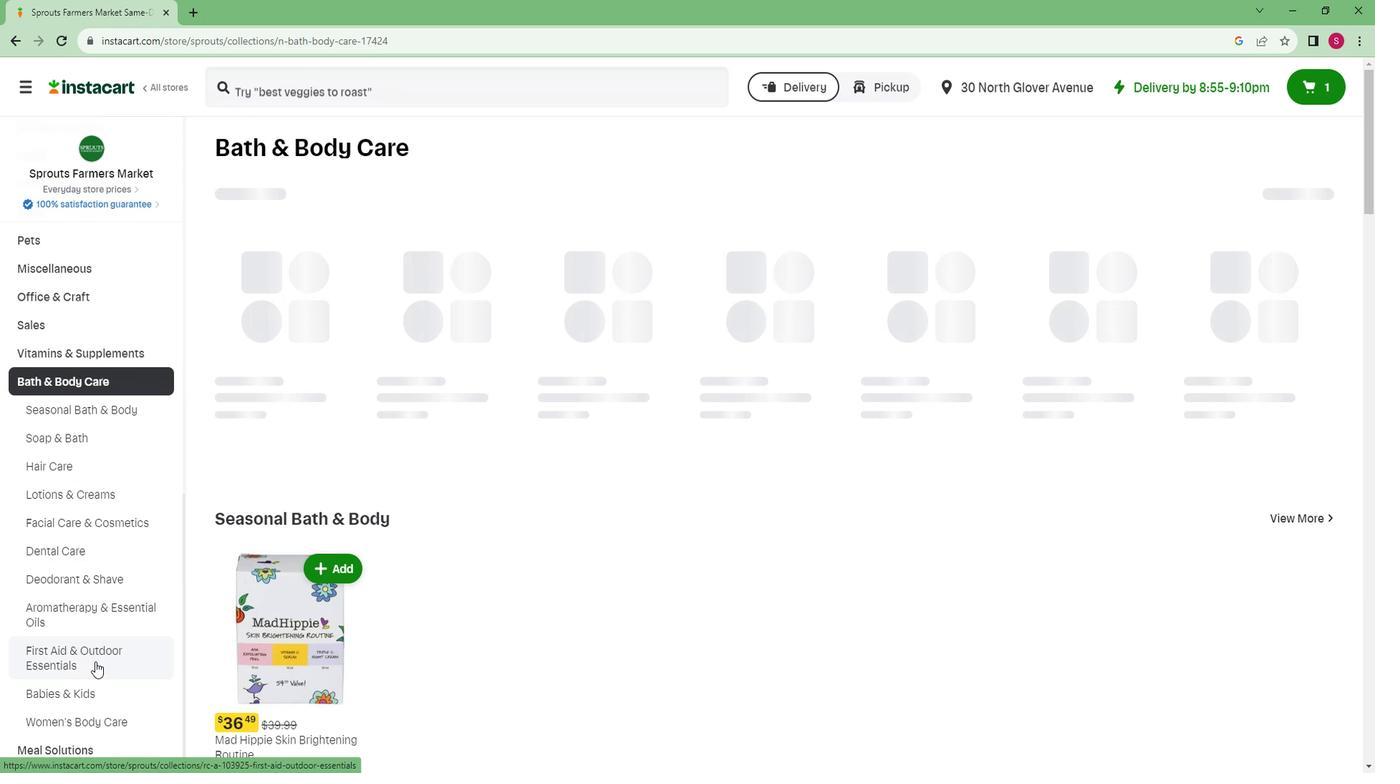 
Action: Mouse moved to (407, 95)
Screenshot: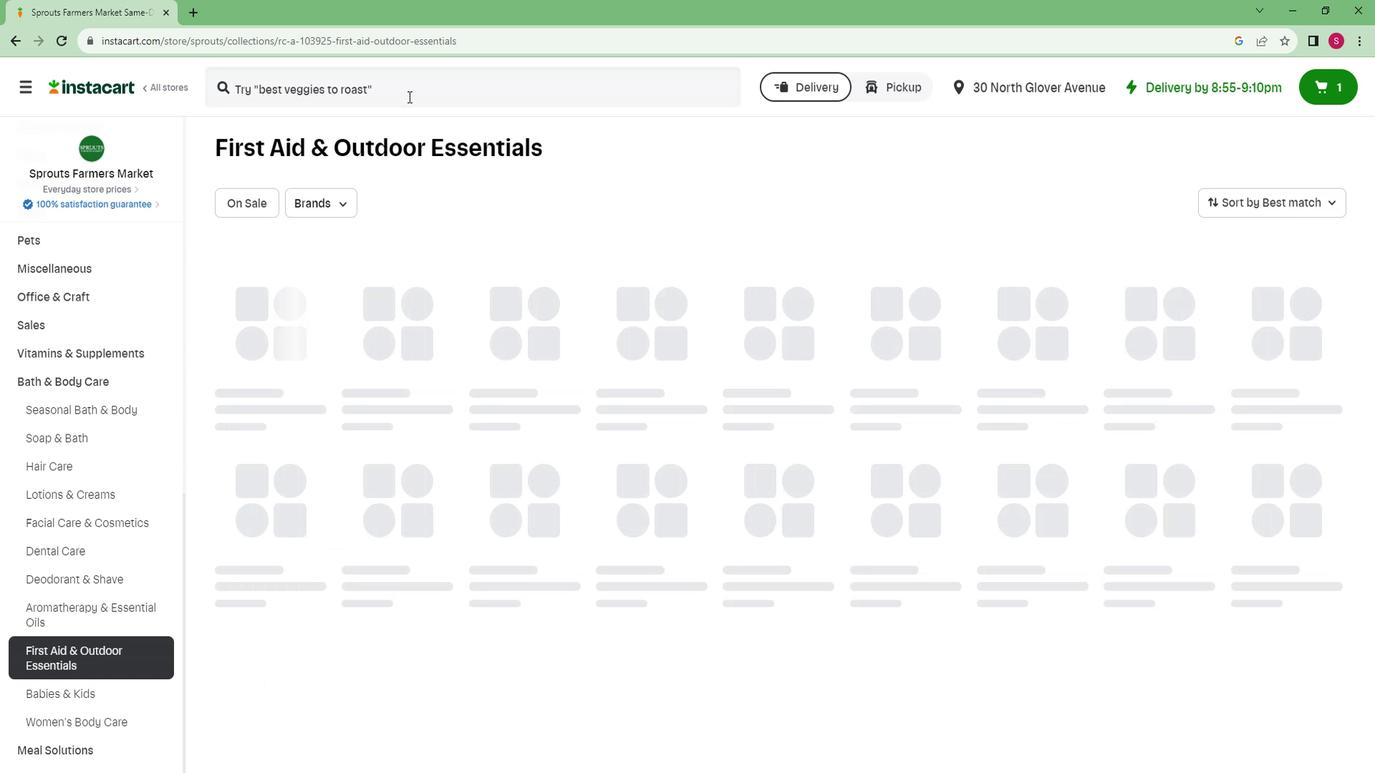 
Action: Mouse pressed left at (407, 95)
Screenshot: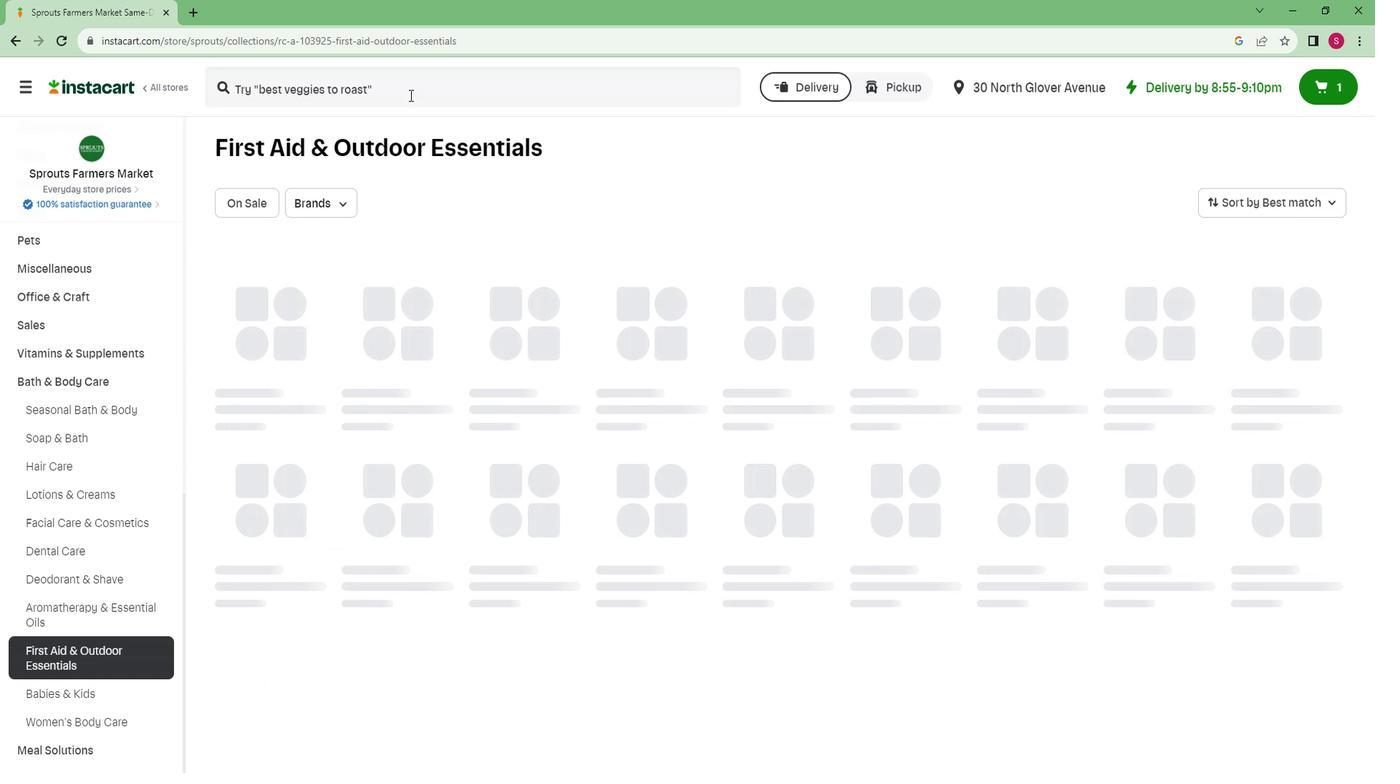 
Action: Mouse moved to (407, 94)
Screenshot: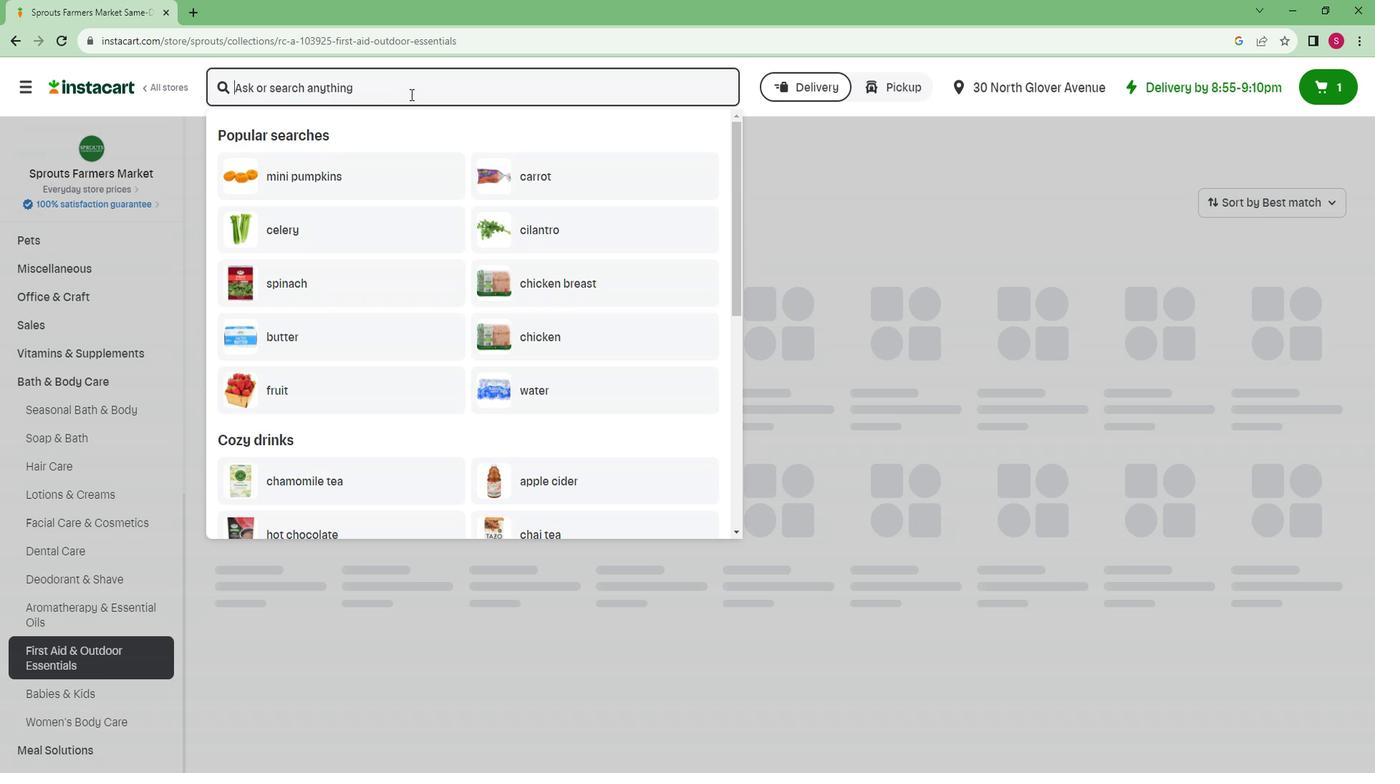 
Action: Key pressed <Key.caps_lock>T<Key.caps_lock>ea<Key.space><Key.caps_lock>T<Key.caps_lock>ree<Key.space><Key.caps_lock>T<Key.caps_lock>herapy<Key.space><Key.caps_lock>E<Key.caps_lock>ucalyptus<Key.space><Key.caps_lock>C<Key.caps_lock>hest<Key.space><Key.caps_lock>R<Key.caps_lock>ub<Key.space><Key.enter>
Screenshot: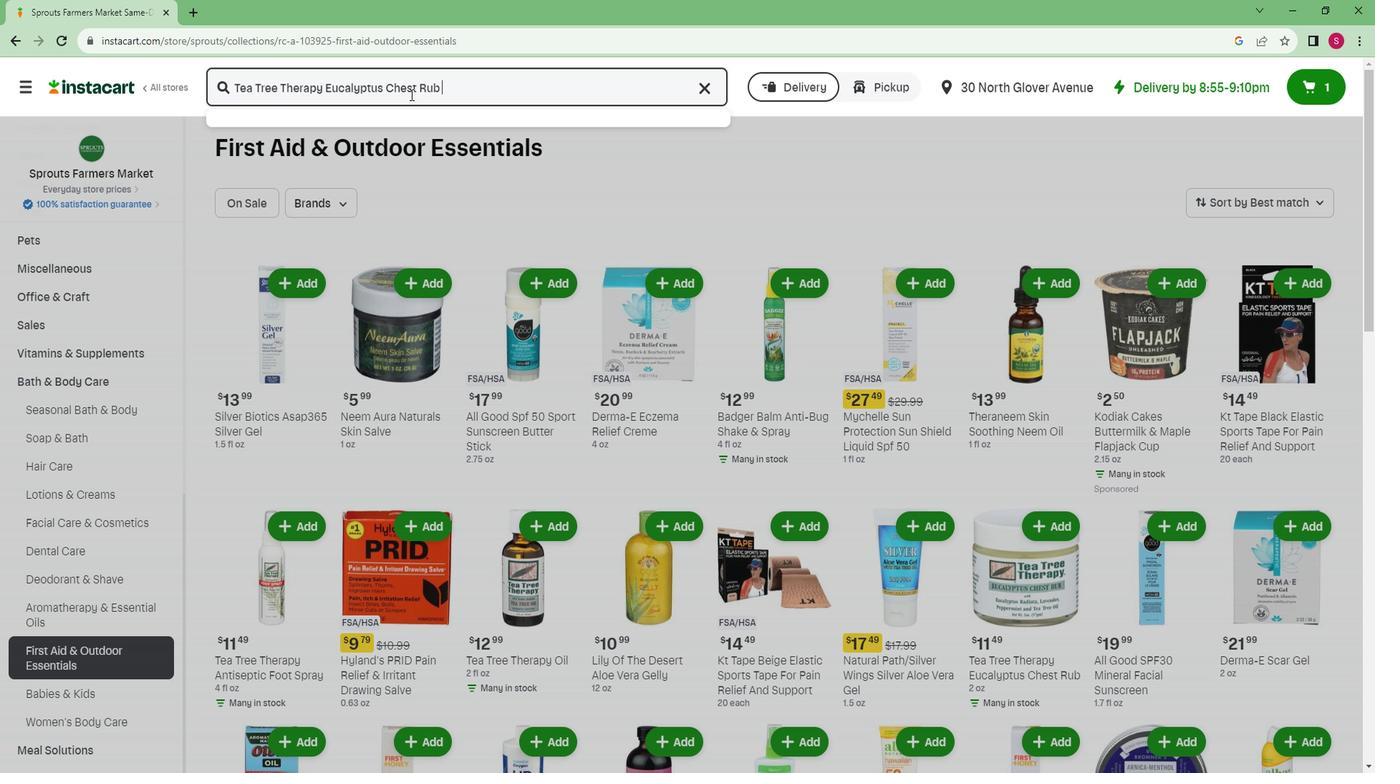 
Action: Mouse moved to (404, 205)
Screenshot: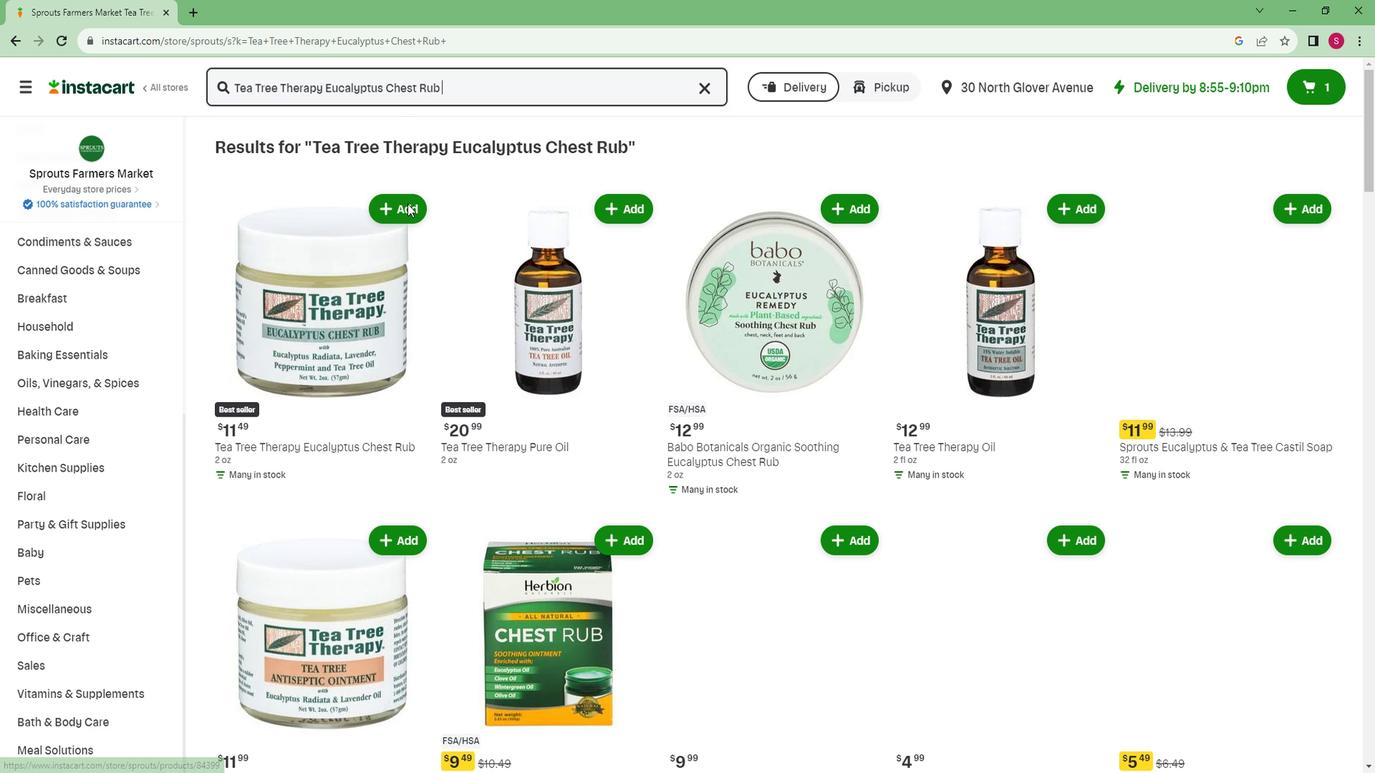 
Action: Mouse pressed left at (404, 205)
Screenshot: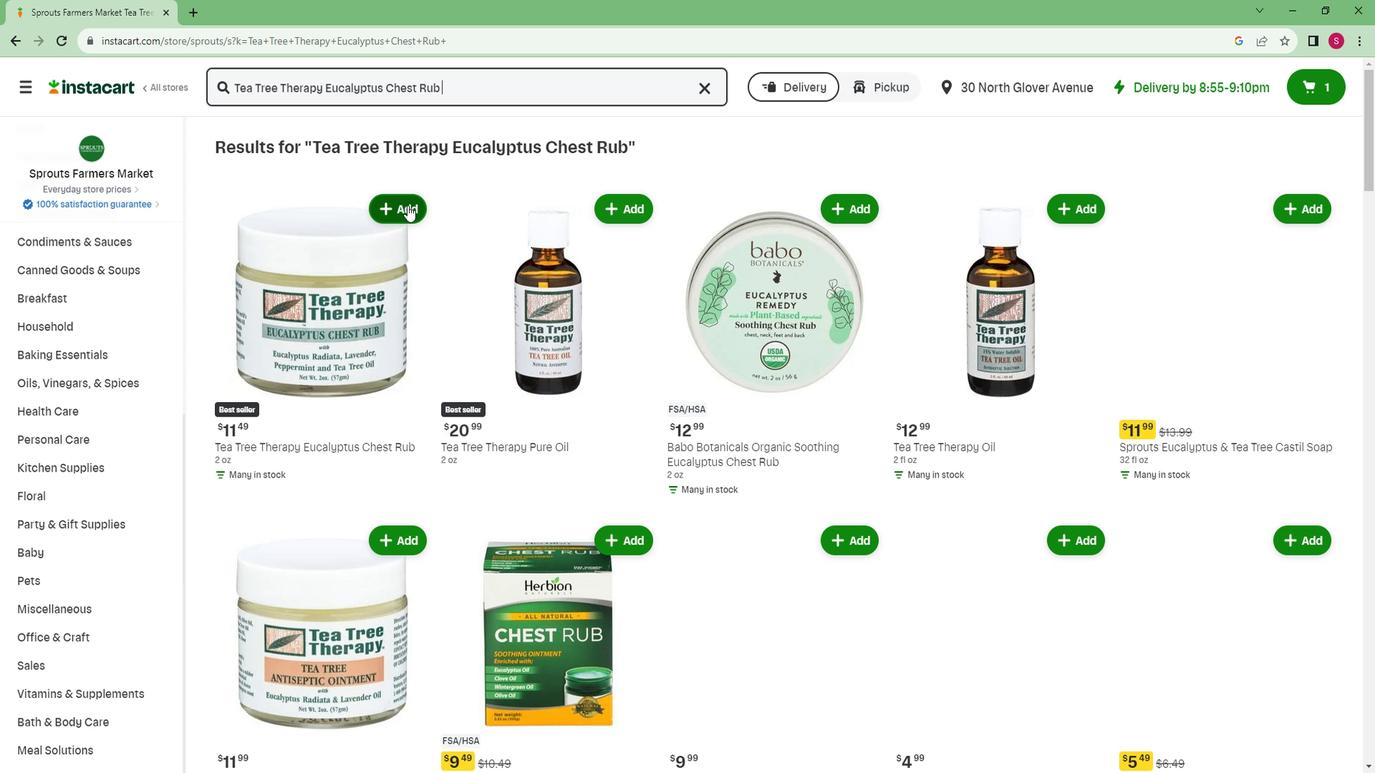 
